 Task: Find connections with filter location Maisons-Alfort with filter topic #leanstartupswith filter profile language Potuguese with filter current company Accolite Digital with filter school PES Modern College of Engineering with filter industry Building Construction with filter service category Visual Design with filter keywords title Quality Control
Action: Mouse moved to (503, 86)
Screenshot: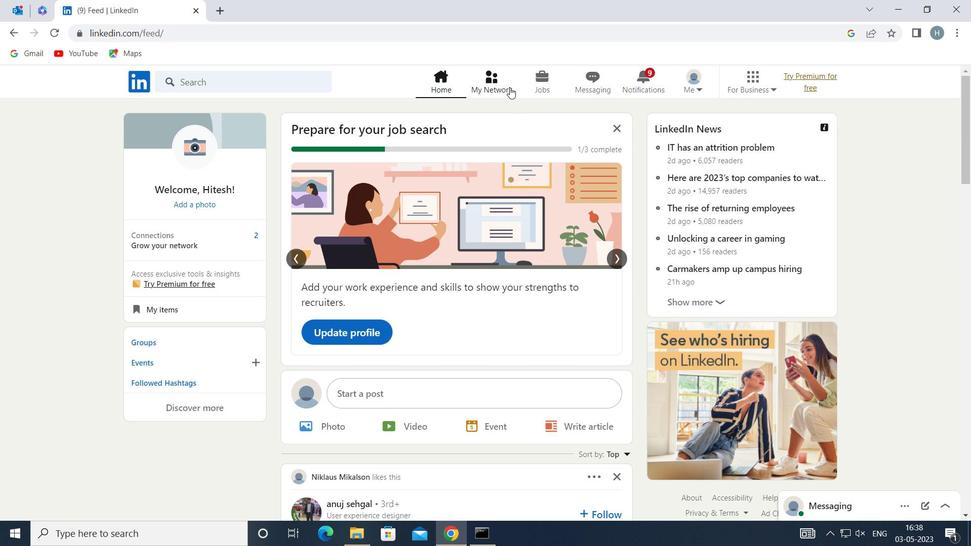 
Action: Mouse pressed left at (503, 86)
Screenshot: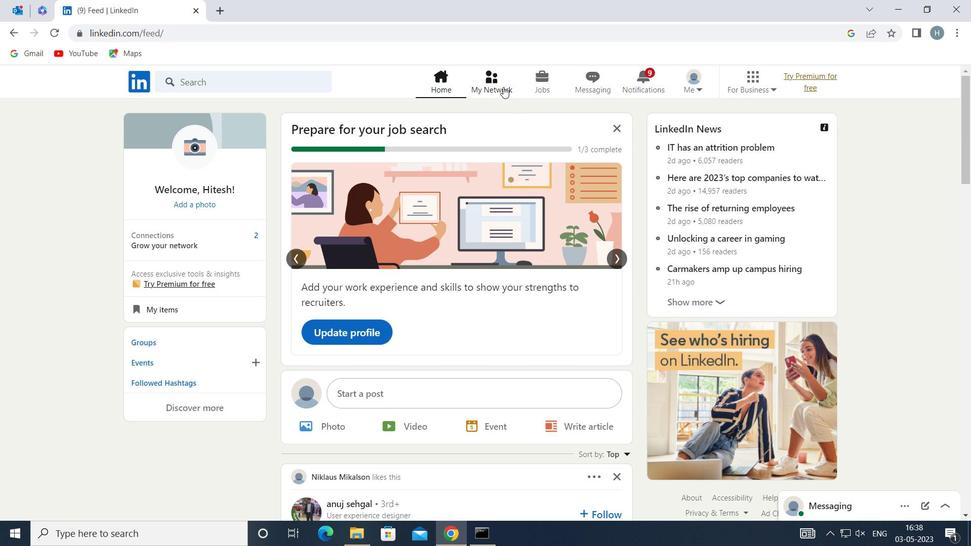 
Action: Mouse moved to (280, 151)
Screenshot: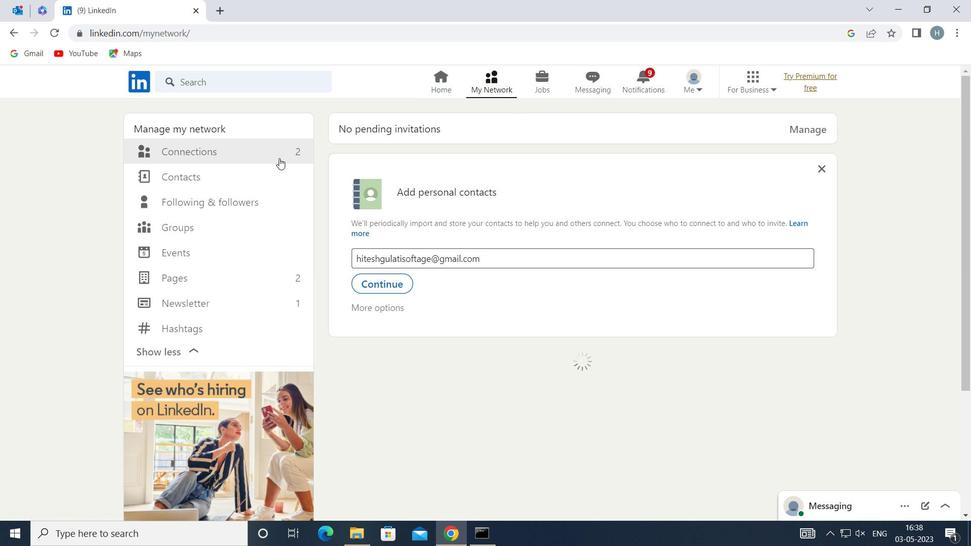 
Action: Mouse pressed left at (280, 151)
Screenshot: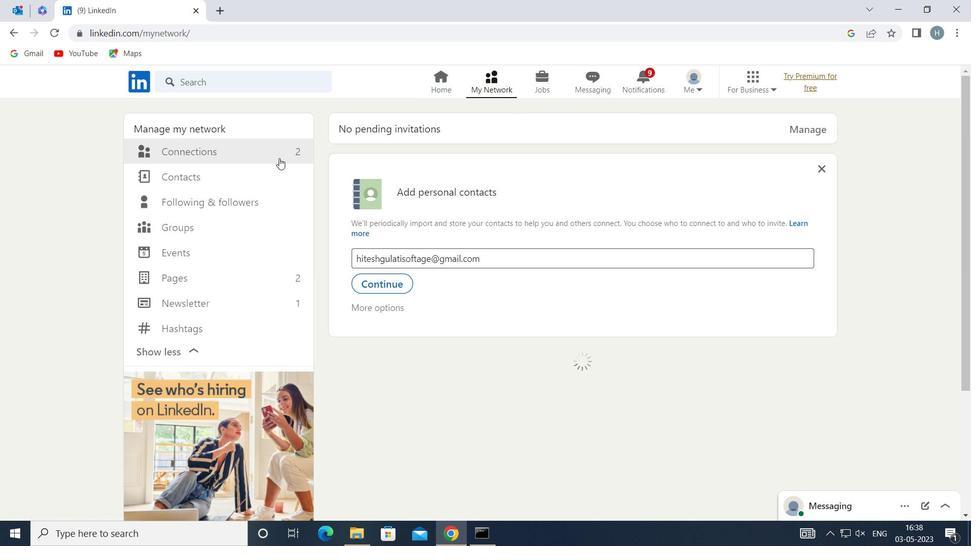 
Action: Mouse moved to (575, 151)
Screenshot: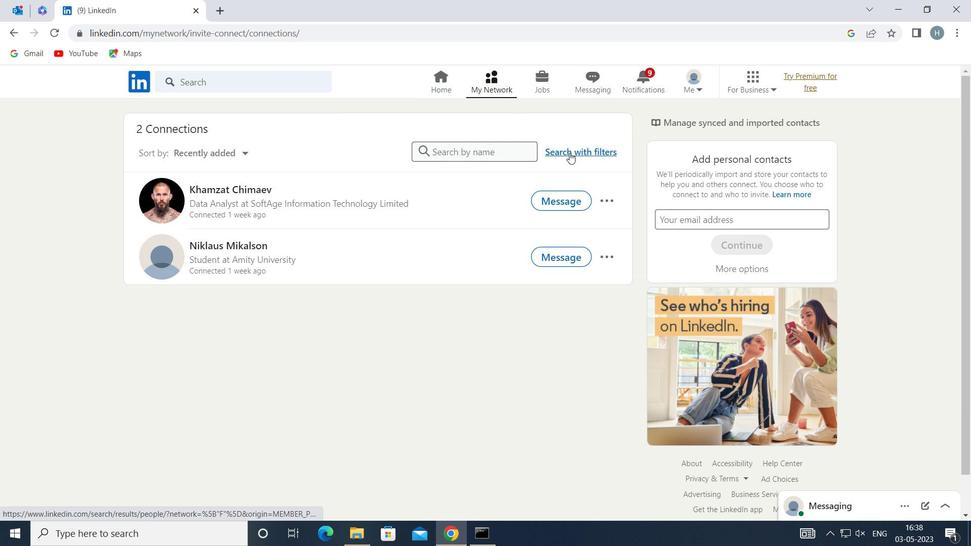 
Action: Mouse pressed left at (575, 151)
Screenshot: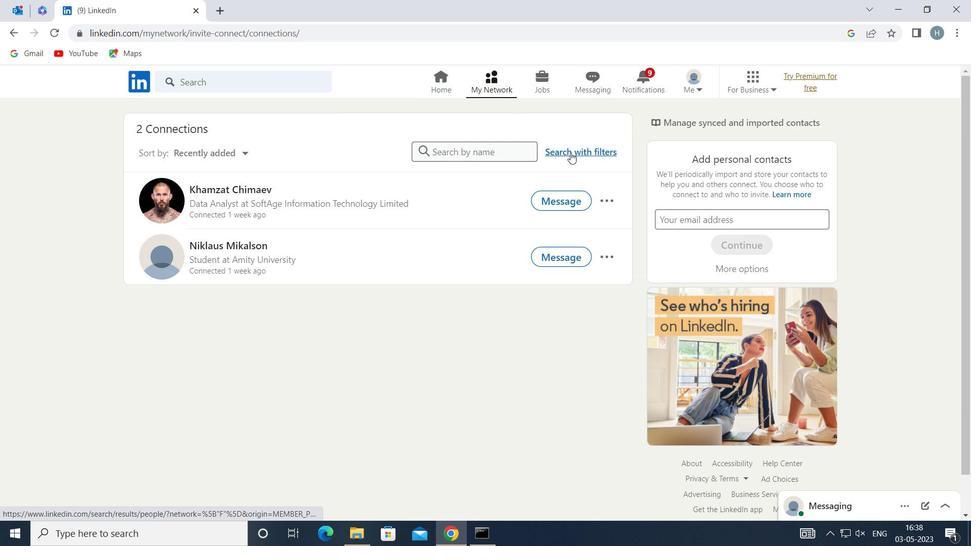
Action: Mouse moved to (528, 119)
Screenshot: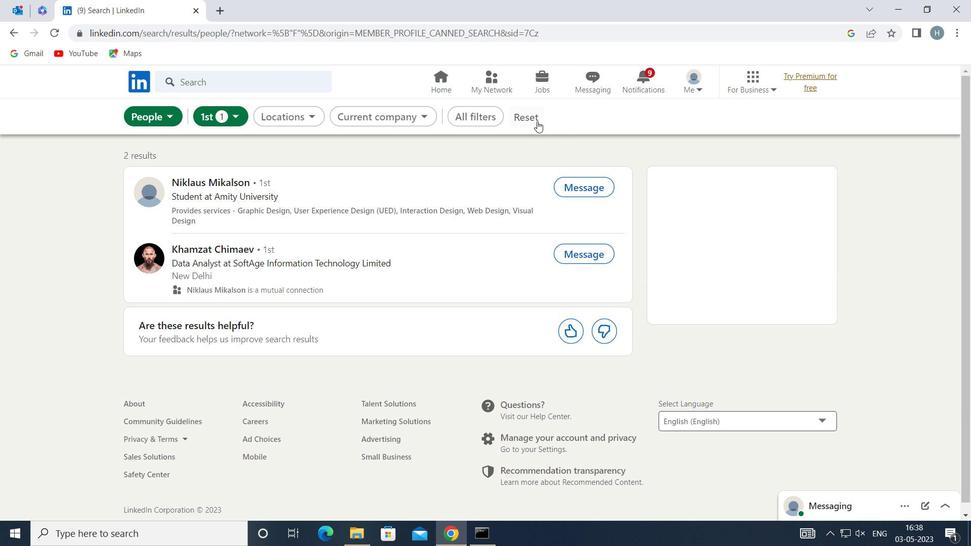 
Action: Mouse pressed left at (528, 119)
Screenshot: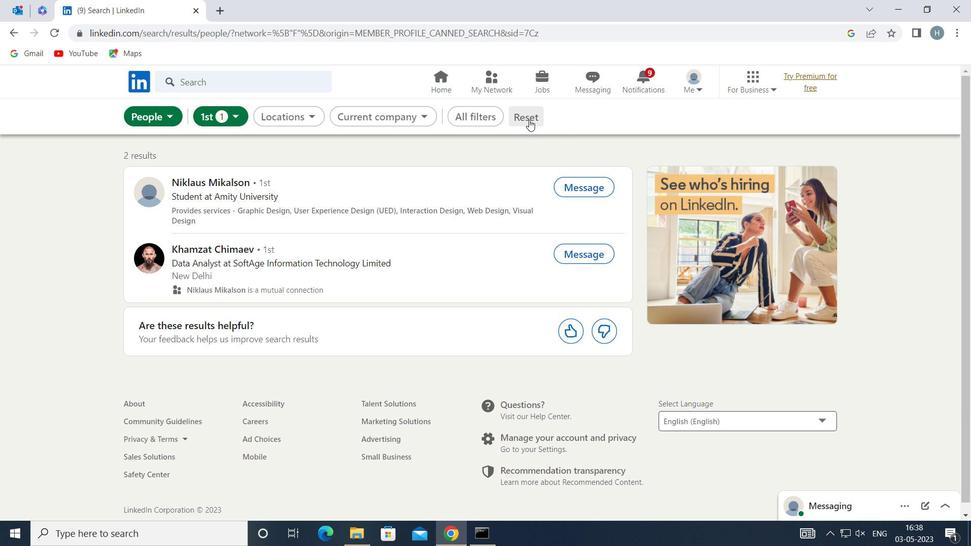 
Action: Mouse moved to (511, 120)
Screenshot: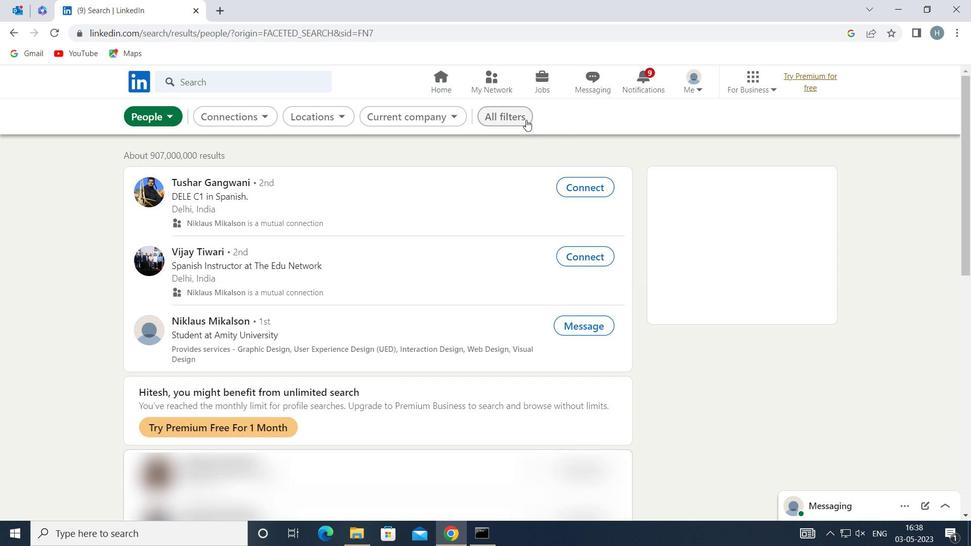 
Action: Mouse pressed left at (511, 120)
Screenshot: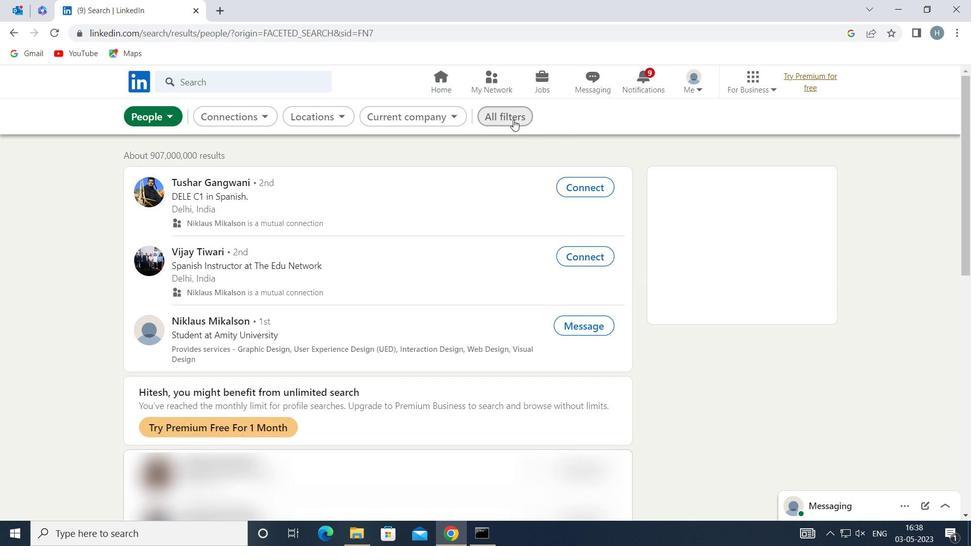 
Action: Mouse moved to (717, 303)
Screenshot: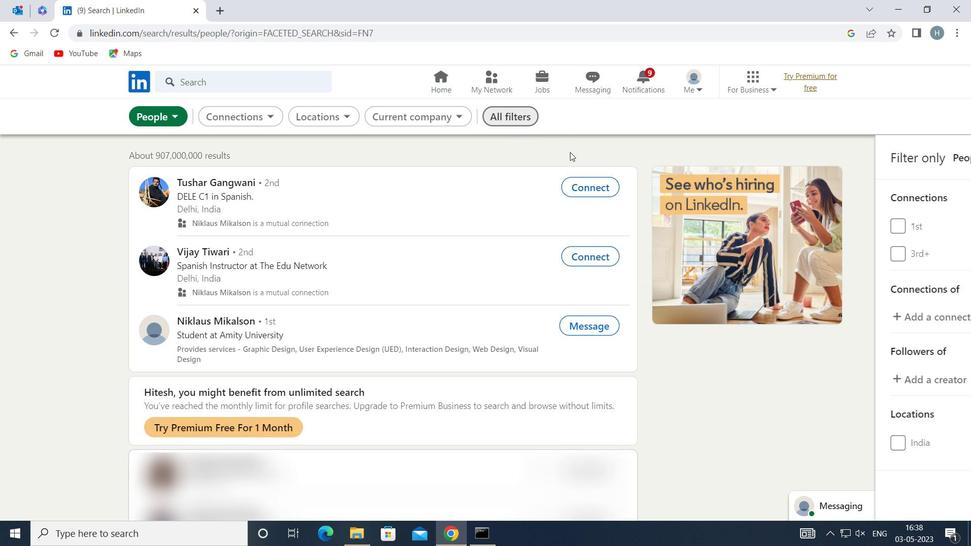 
Action: Mouse scrolled (717, 303) with delta (0, 0)
Screenshot: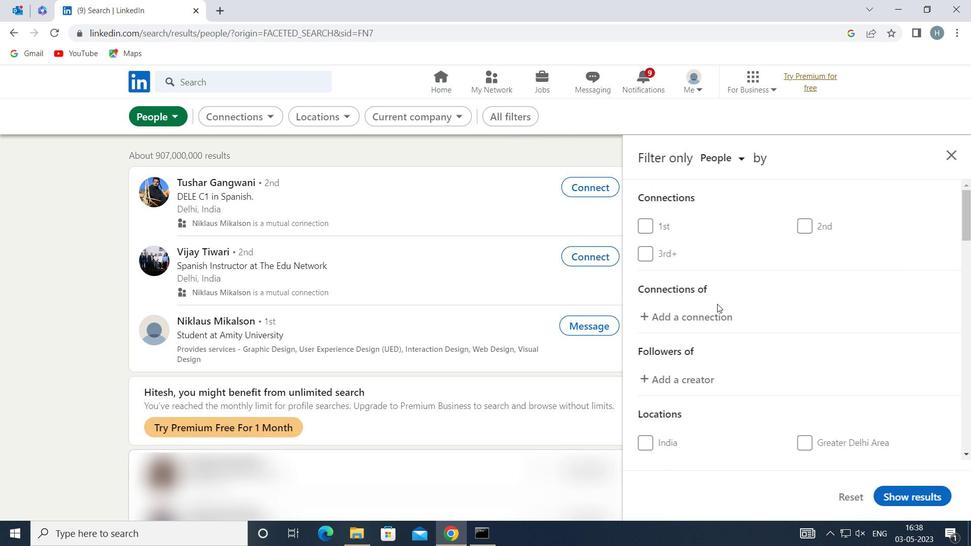 
Action: Mouse scrolled (717, 303) with delta (0, 0)
Screenshot: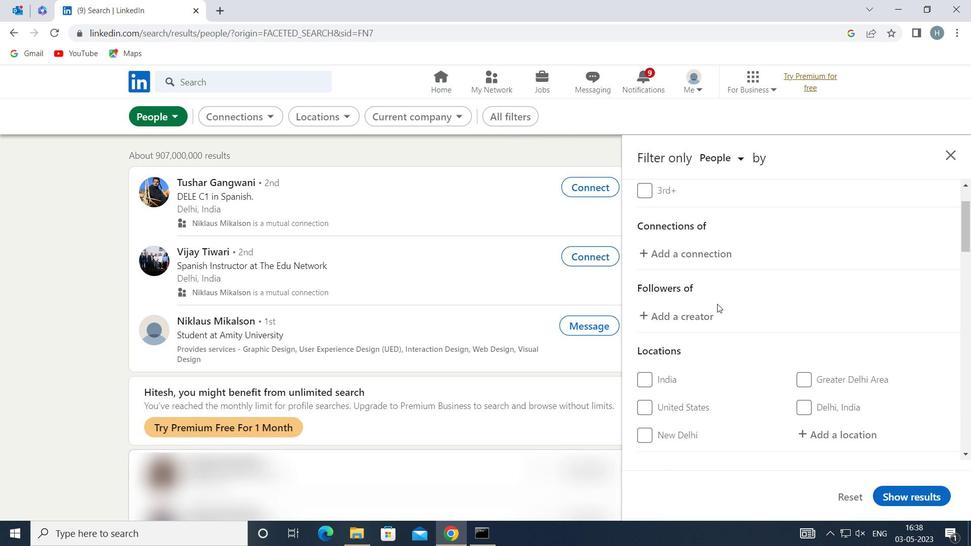 
Action: Mouse scrolled (717, 303) with delta (0, 0)
Screenshot: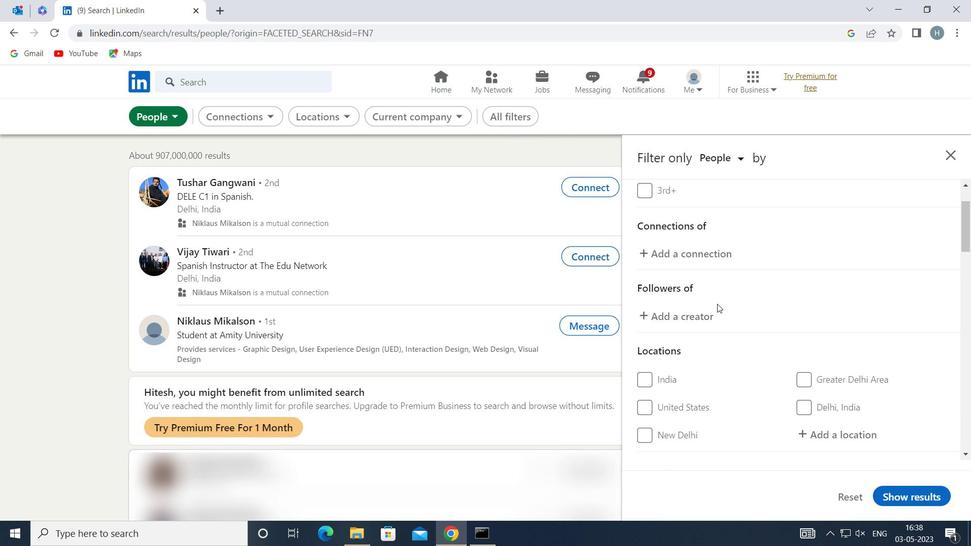 
Action: Mouse moved to (819, 305)
Screenshot: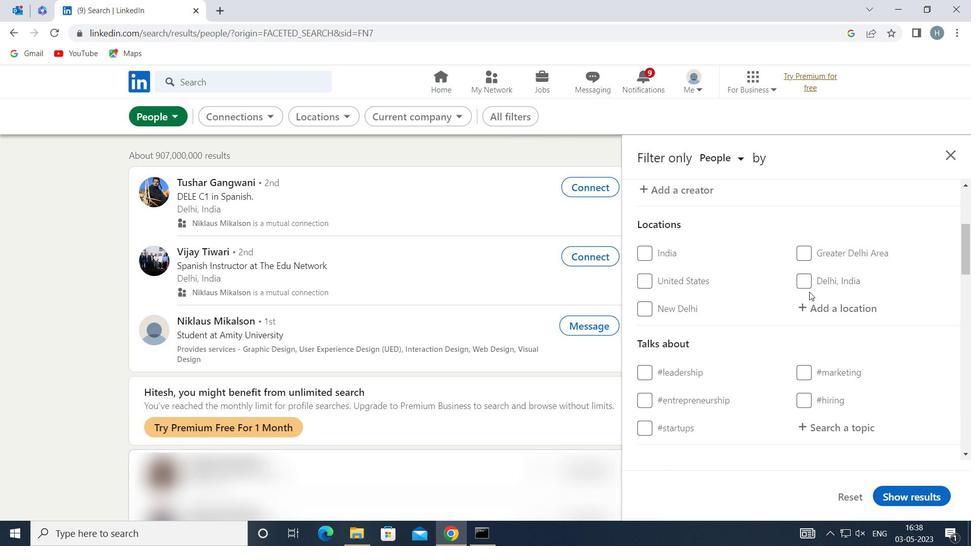 
Action: Mouse pressed left at (819, 305)
Screenshot: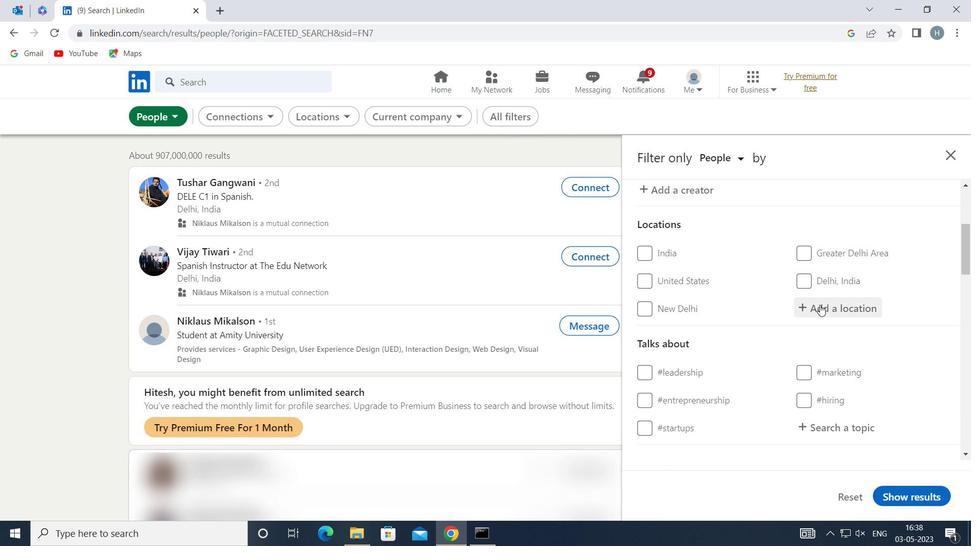 
Action: Key pressed <Key.shift>MAISONS
Screenshot: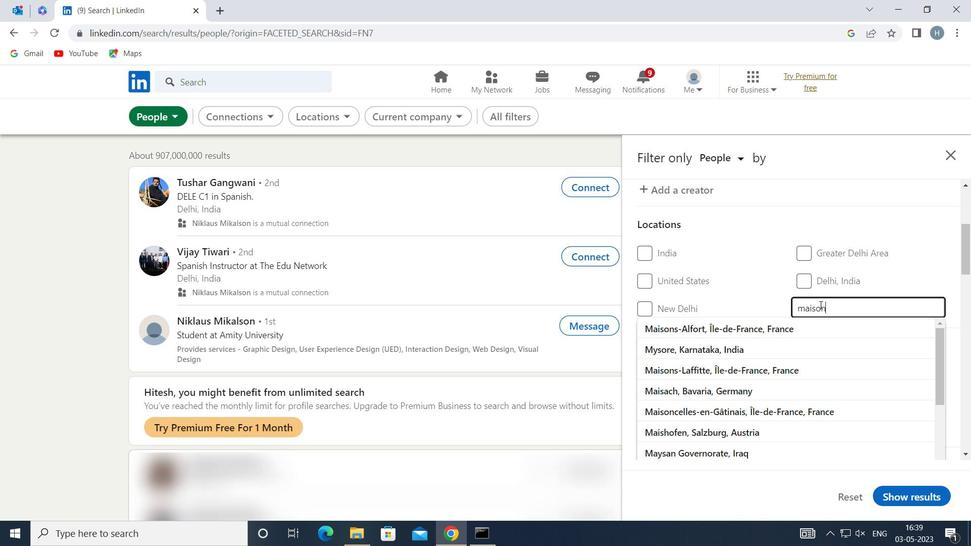 
Action: Mouse moved to (809, 325)
Screenshot: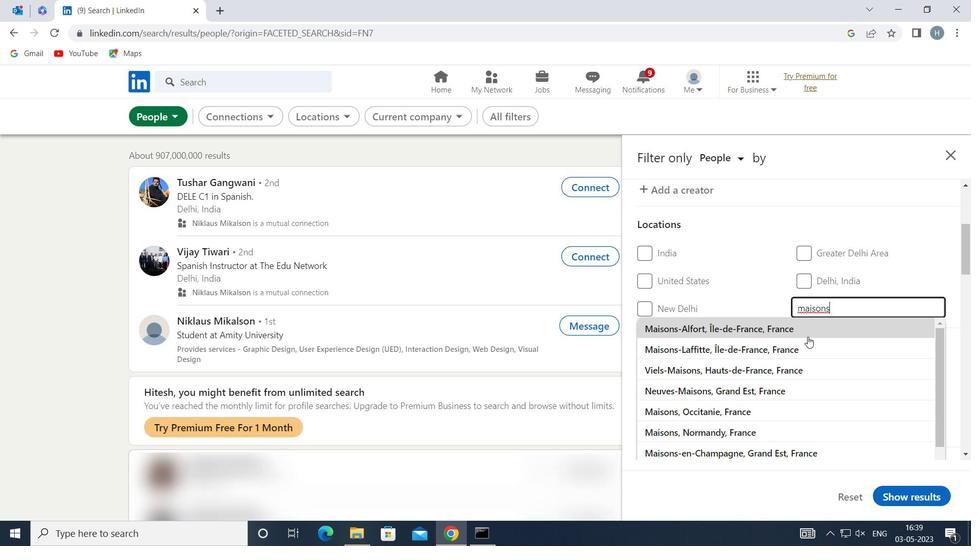 
Action: Mouse pressed left at (809, 325)
Screenshot: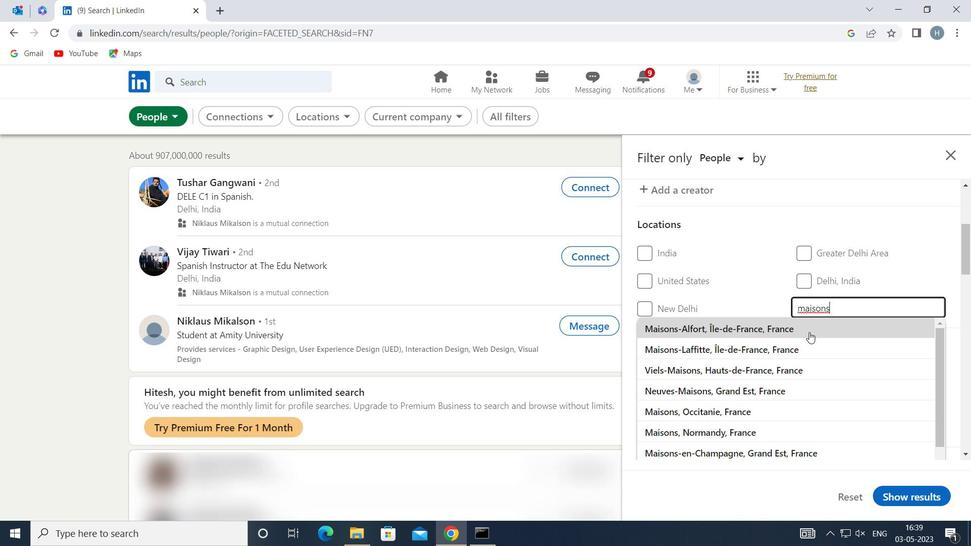 
Action: Mouse moved to (764, 337)
Screenshot: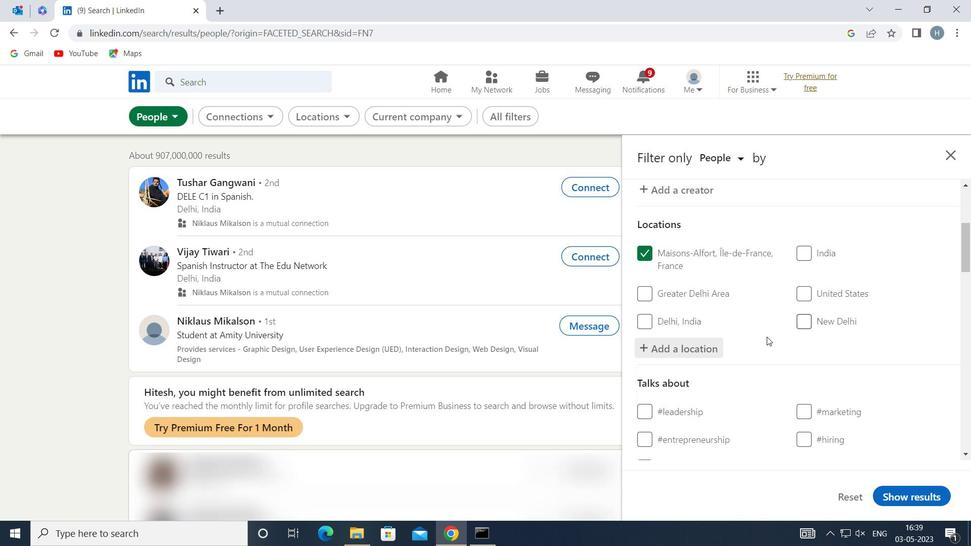 
Action: Mouse scrolled (764, 337) with delta (0, 0)
Screenshot: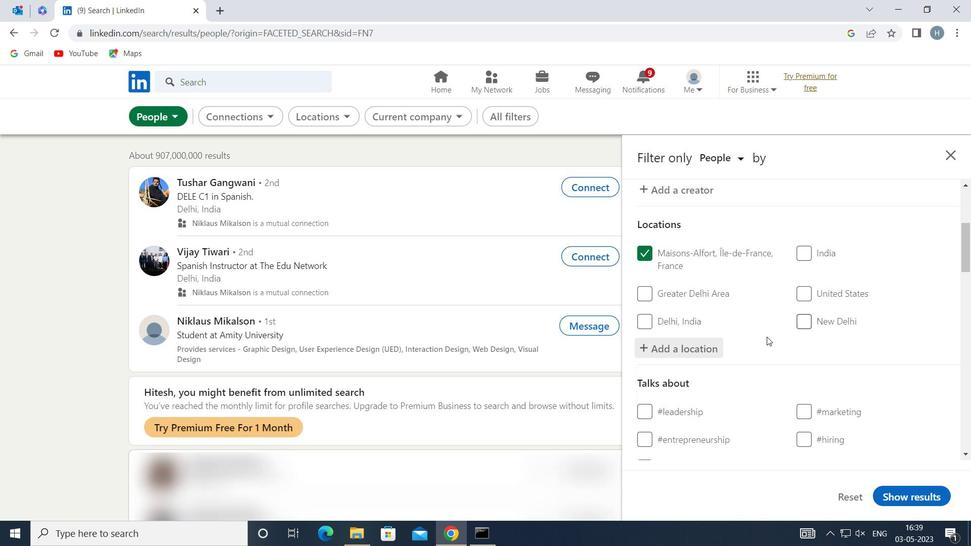 
Action: Mouse moved to (763, 337)
Screenshot: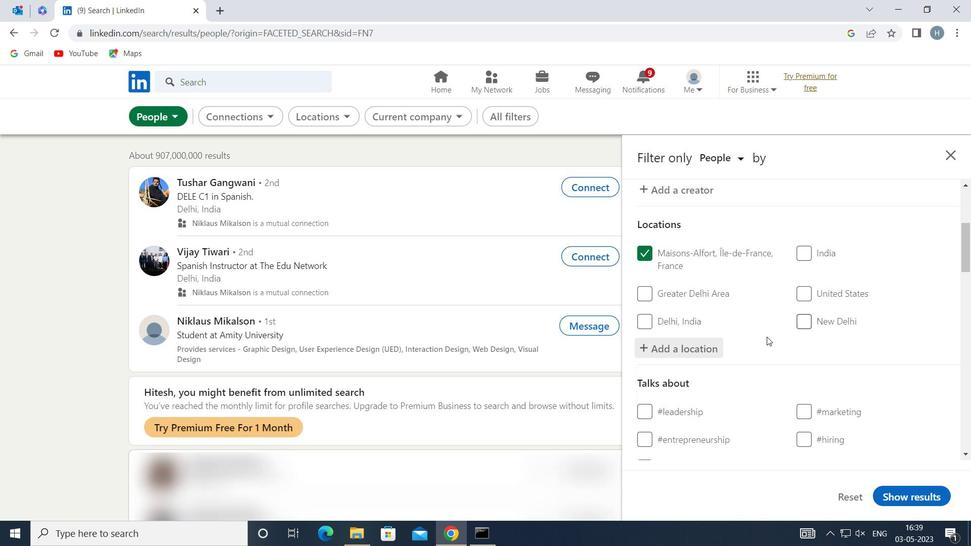 
Action: Mouse scrolled (763, 337) with delta (0, 0)
Screenshot: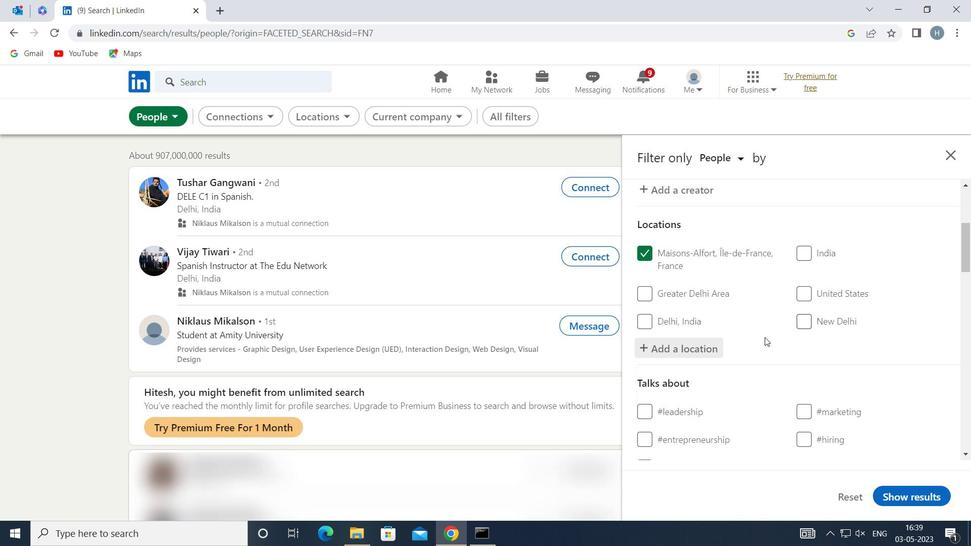 
Action: Mouse scrolled (763, 337) with delta (0, 0)
Screenshot: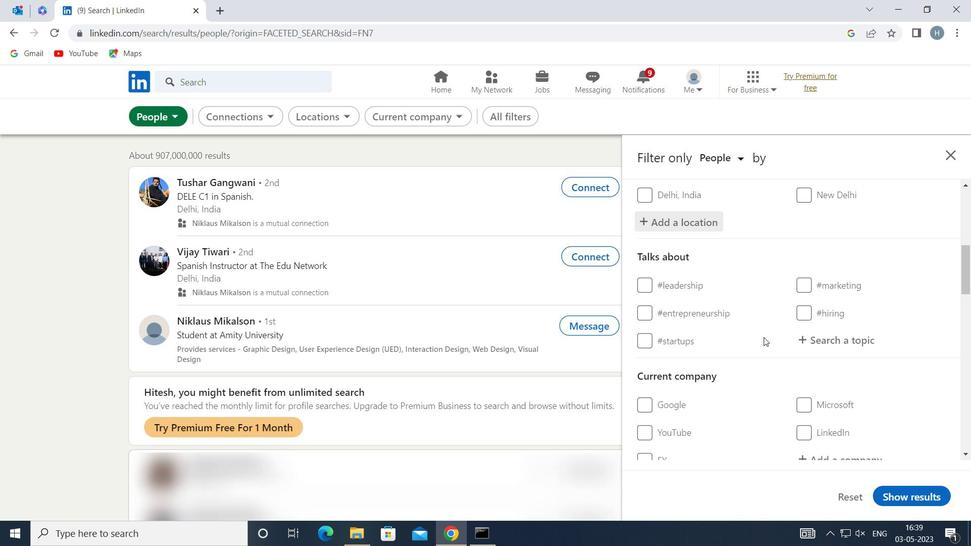 
Action: Mouse moved to (838, 273)
Screenshot: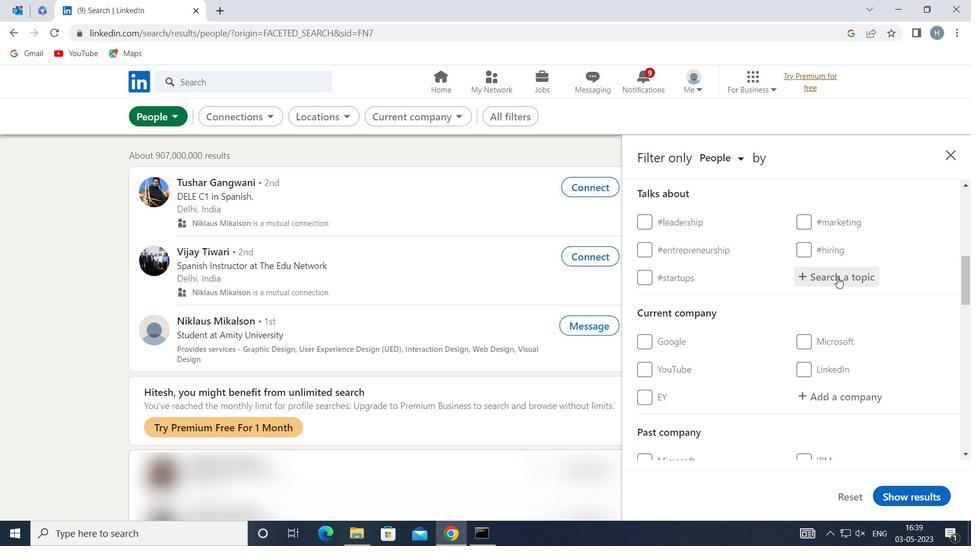 
Action: Mouse pressed left at (838, 273)
Screenshot: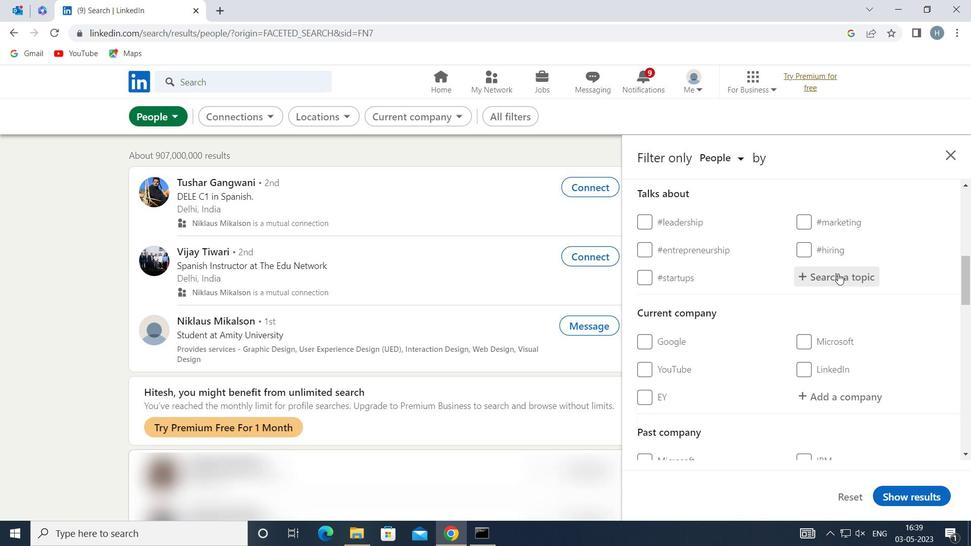 
Action: Key pressed LEANSTARTUP
Screenshot: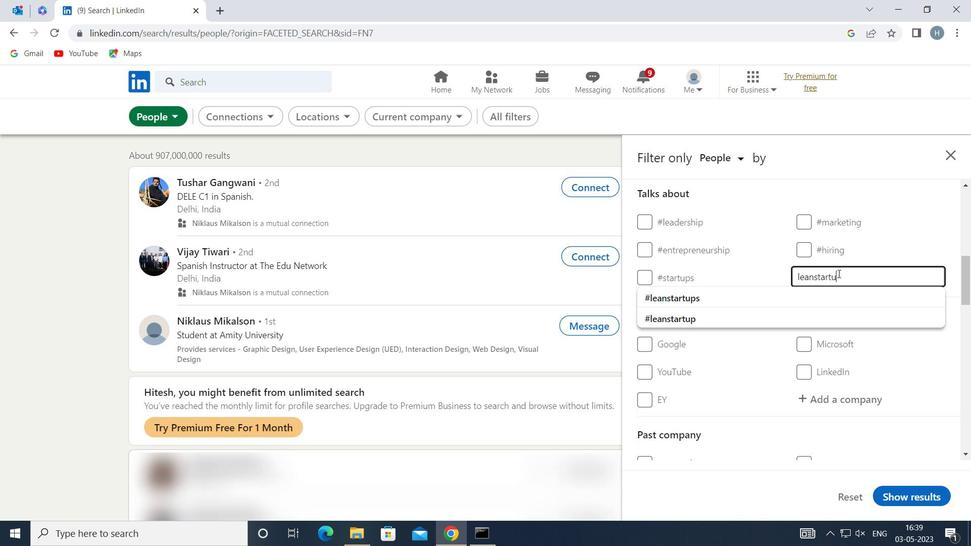 
Action: Mouse moved to (776, 293)
Screenshot: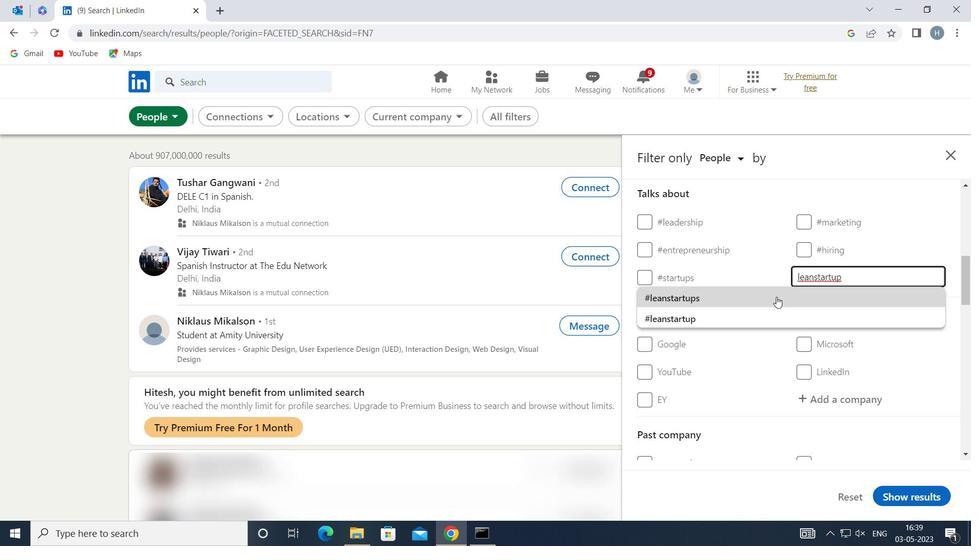
Action: Mouse pressed left at (776, 293)
Screenshot: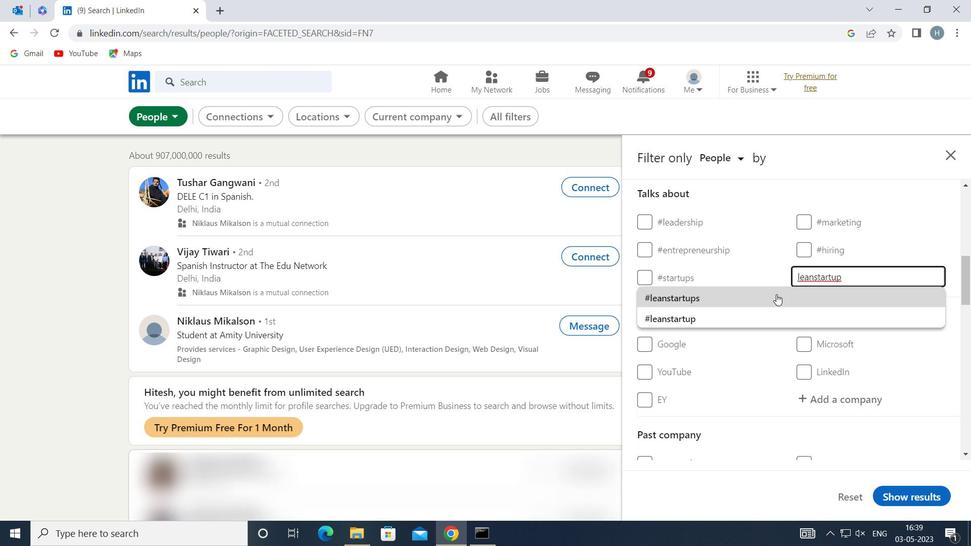 
Action: Mouse moved to (748, 302)
Screenshot: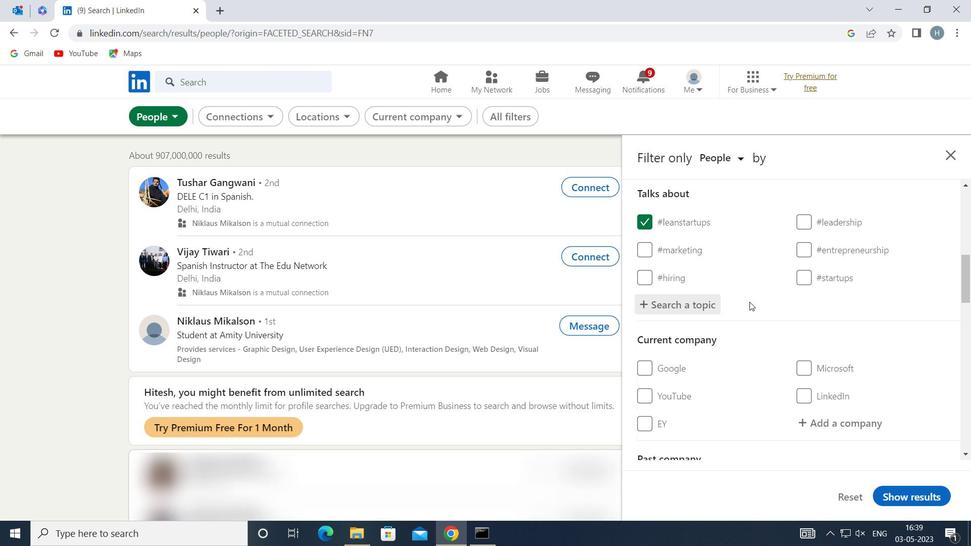 
Action: Mouse scrolled (748, 301) with delta (0, 0)
Screenshot: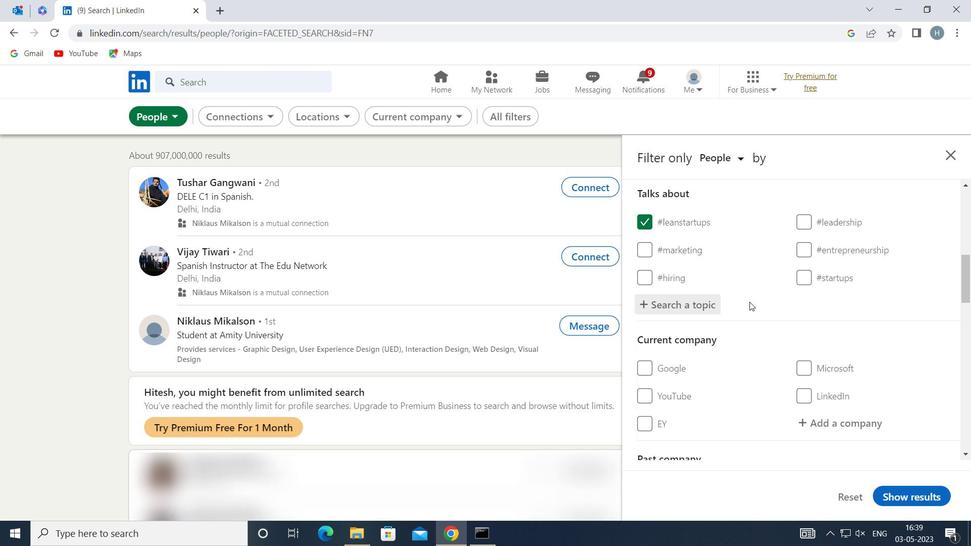 
Action: Mouse scrolled (748, 301) with delta (0, 0)
Screenshot: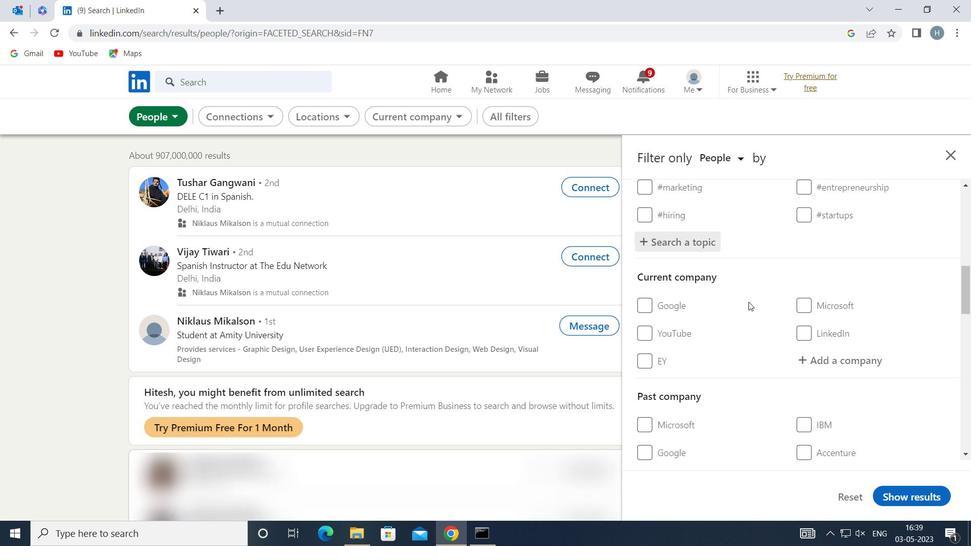 
Action: Mouse scrolled (748, 301) with delta (0, 0)
Screenshot: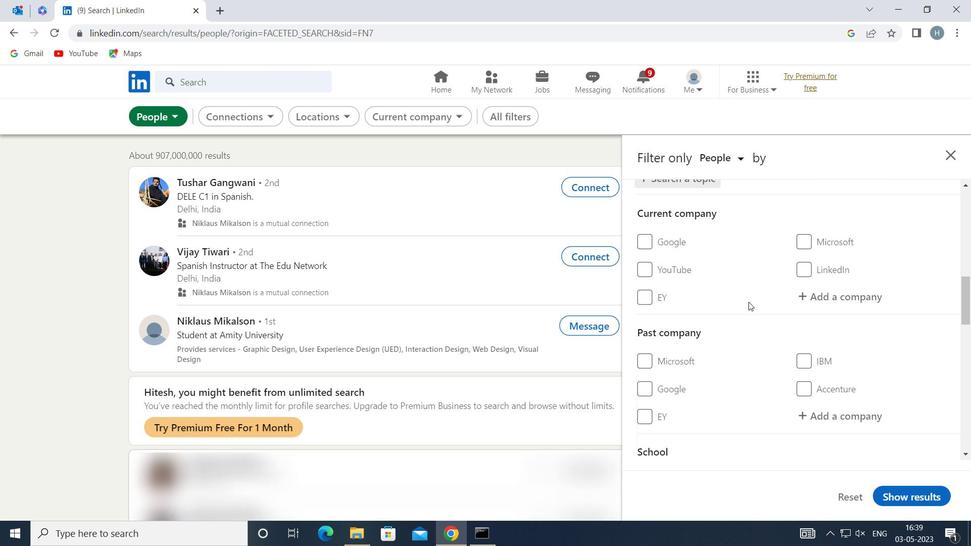 
Action: Mouse scrolled (748, 301) with delta (0, 0)
Screenshot: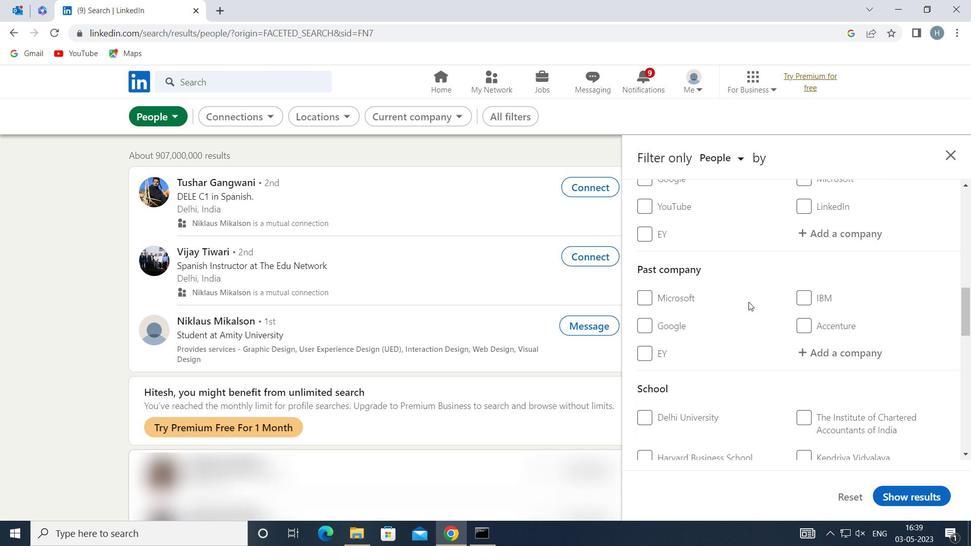 
Action: Mouse scrolled (748, 301) with delta (0, 0)
Screenshot: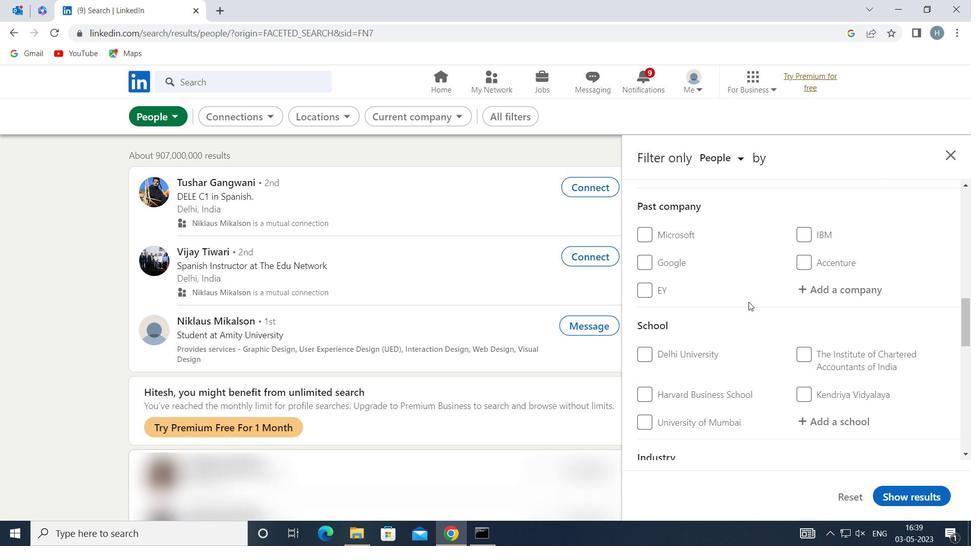 
Action: Mouse scrolled (748, 301) with delta (0, 0)
Screenshot: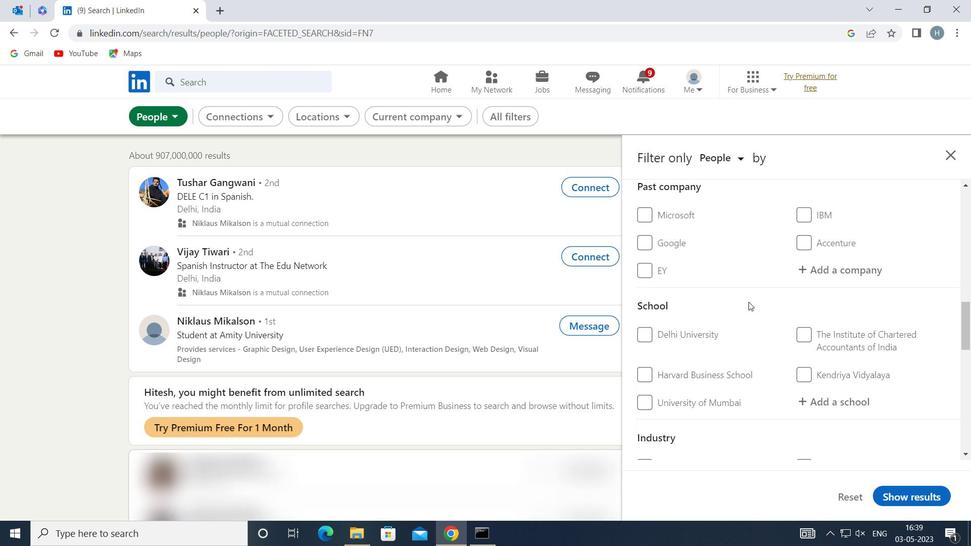 
Action: Mouse scrolled (748, 301) with delta (0, 0)
Screenshot: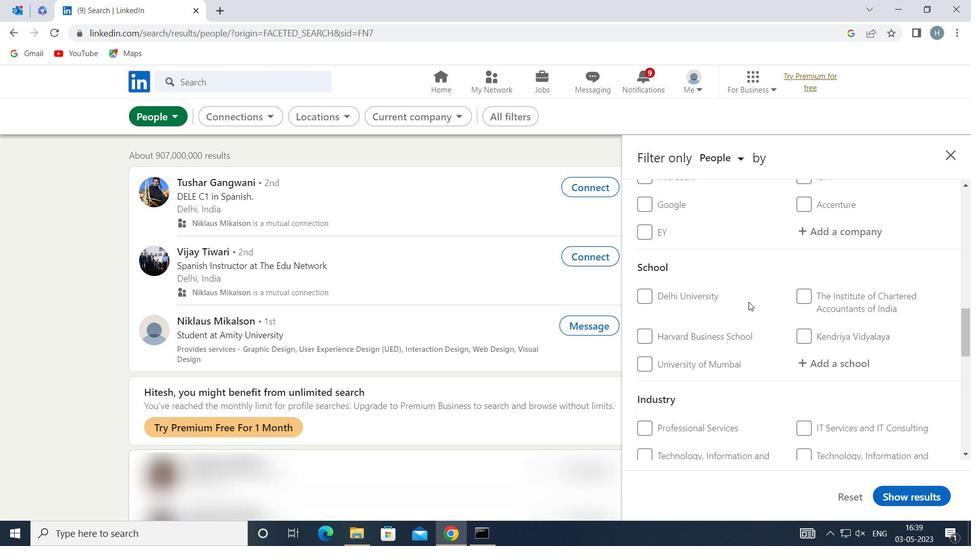 
Action: Mouse scrolled (748, 302) with delta (0, 0)
Screenshot: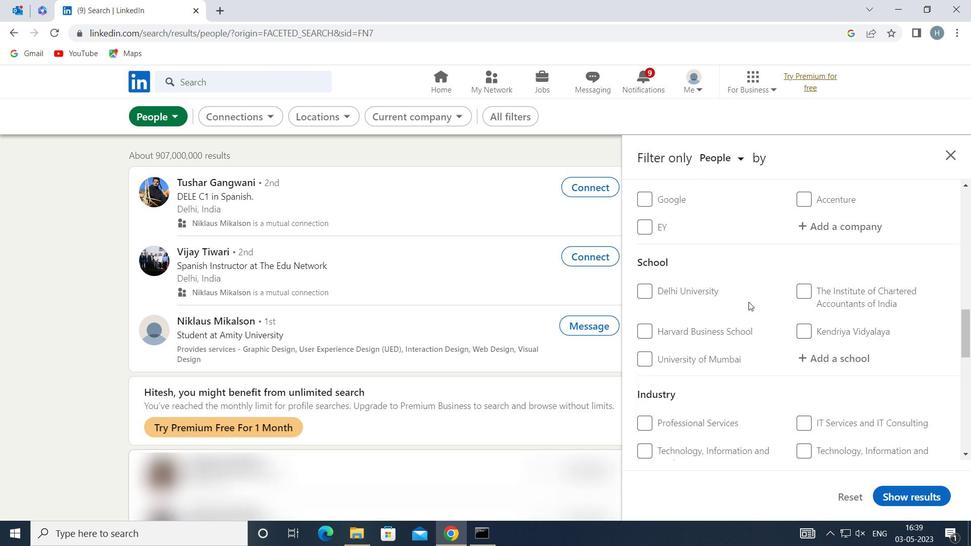 
Action: Mouse scrolled (748, 301) with delta (0, 0)
Screenshot: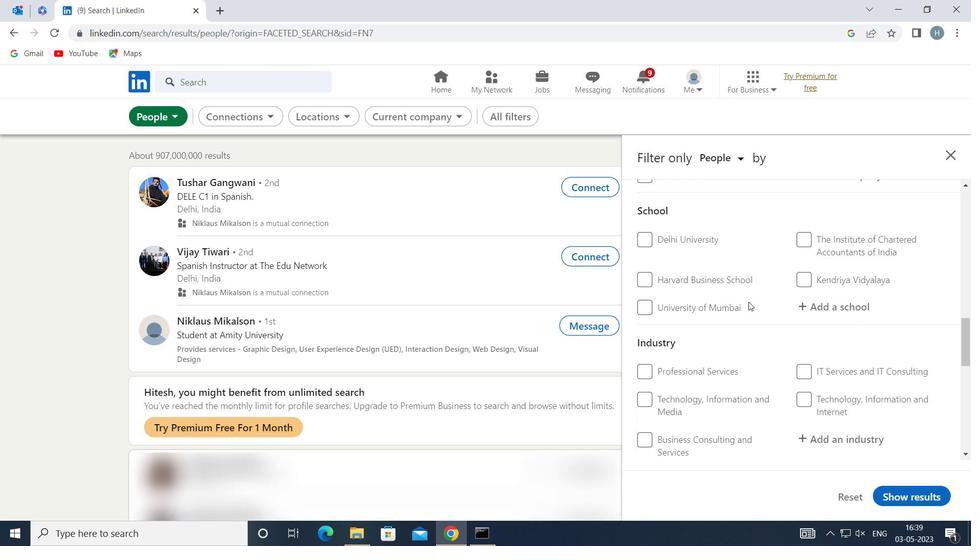 
Action: Mouse scrolled (748, 301) with delta (0, 0)
Screenshot: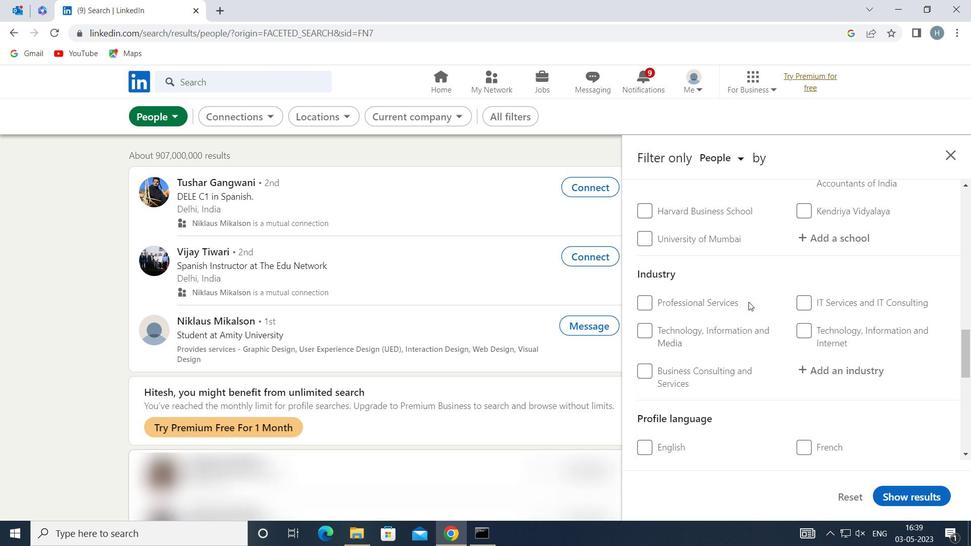 
Action: Mouse moved to (804, 405)
Screenshot: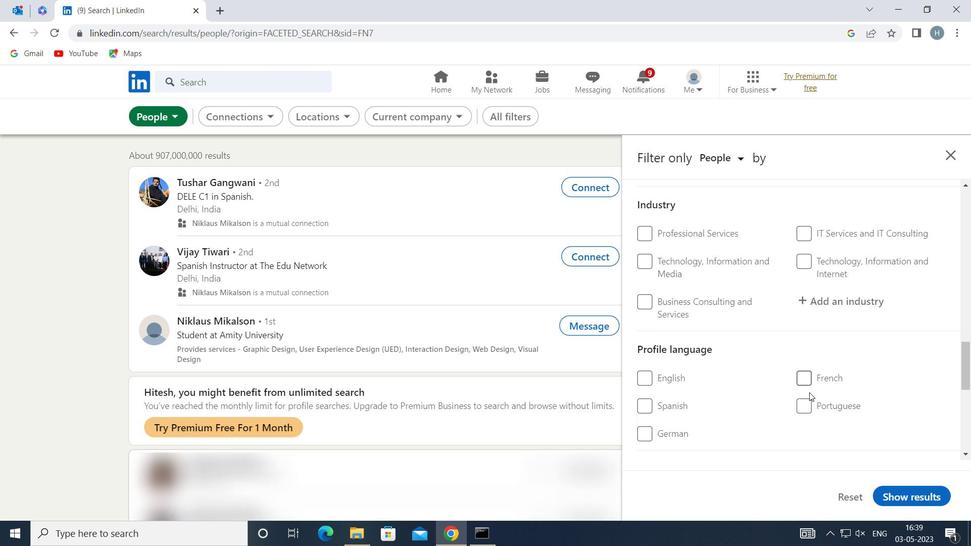
Action: Mouse pressed left at (804, 405)
Screenshot: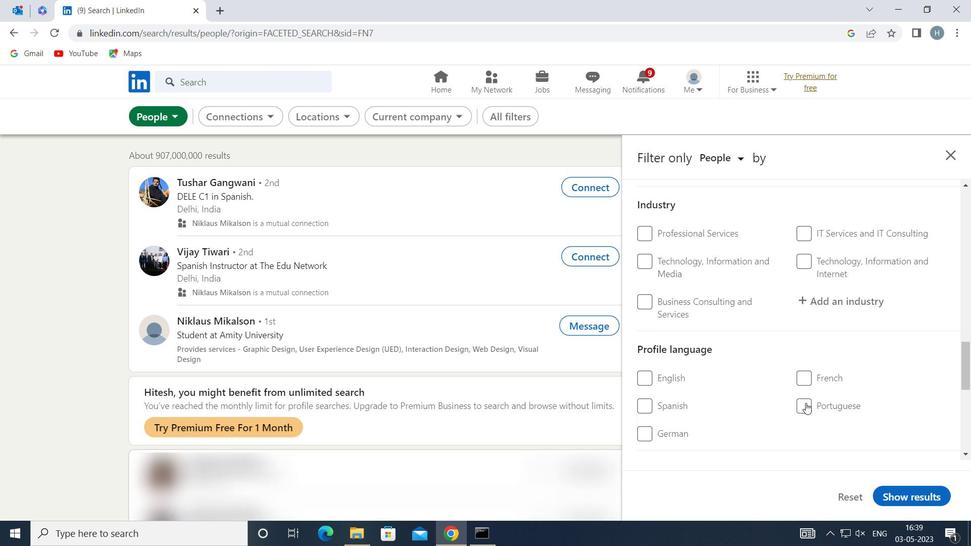 
Action: Mouse moved to (762, 376)
Screenshot: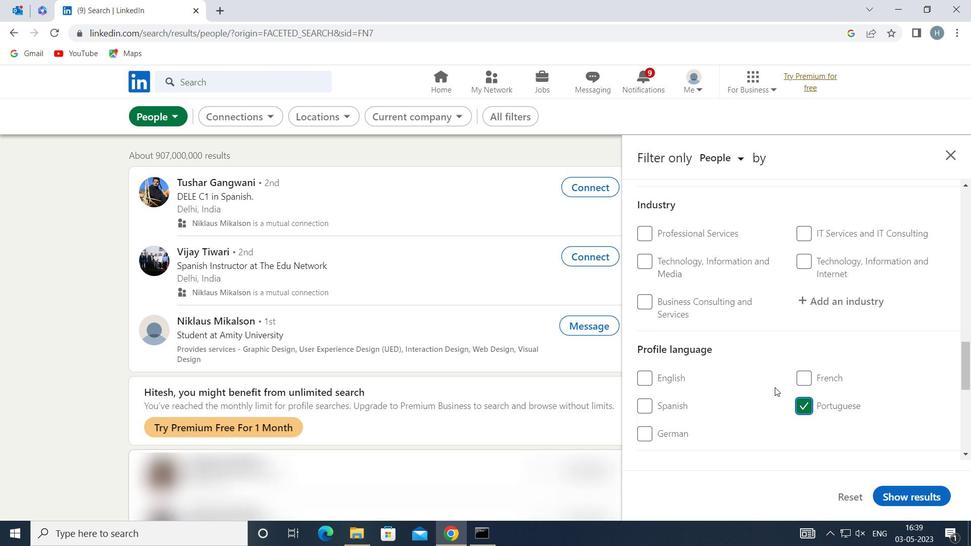 
Action: Mouse scrolled (762, 377) with delta (0, 0)
Screenshot: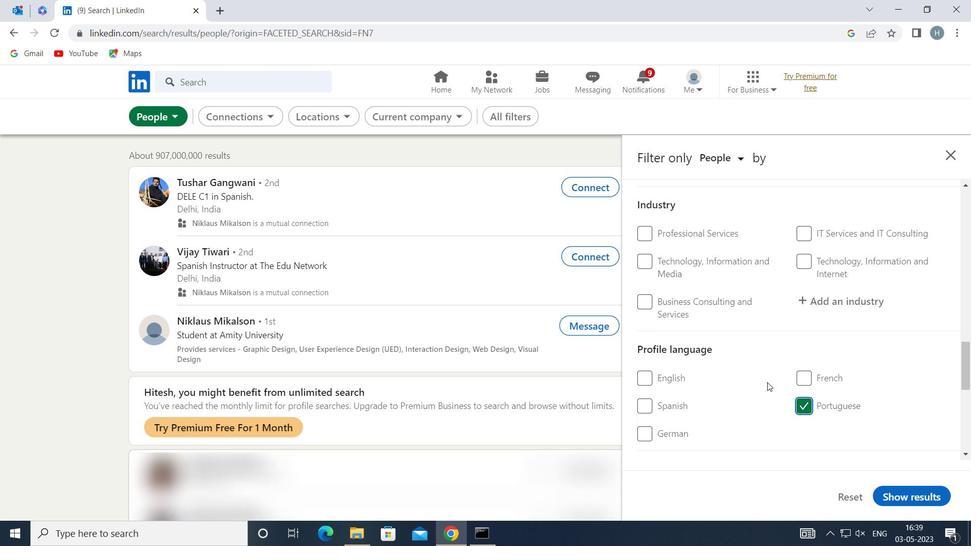 
Action: Mouse moved to (760, 369)
Screenshot: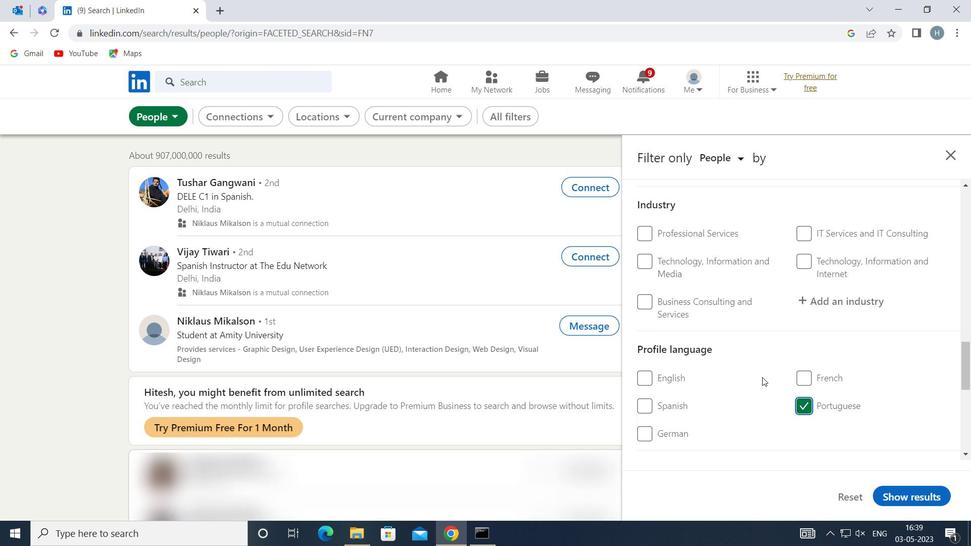 
Action: Mouse scrolled (760, 370) with delta (0, 0)
Screenshot: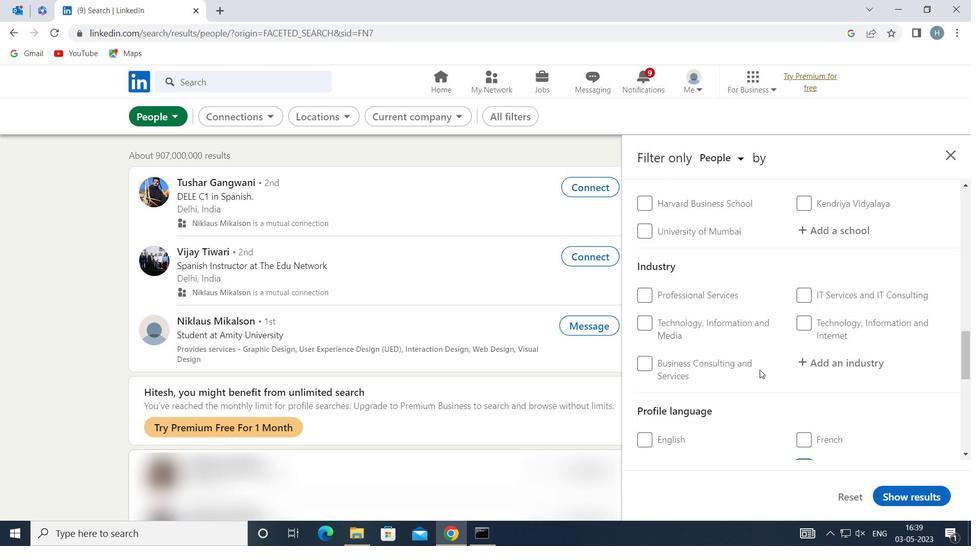 
Action: Mouse scrolled (760, 370) with delta (0, 0)
Screenshot: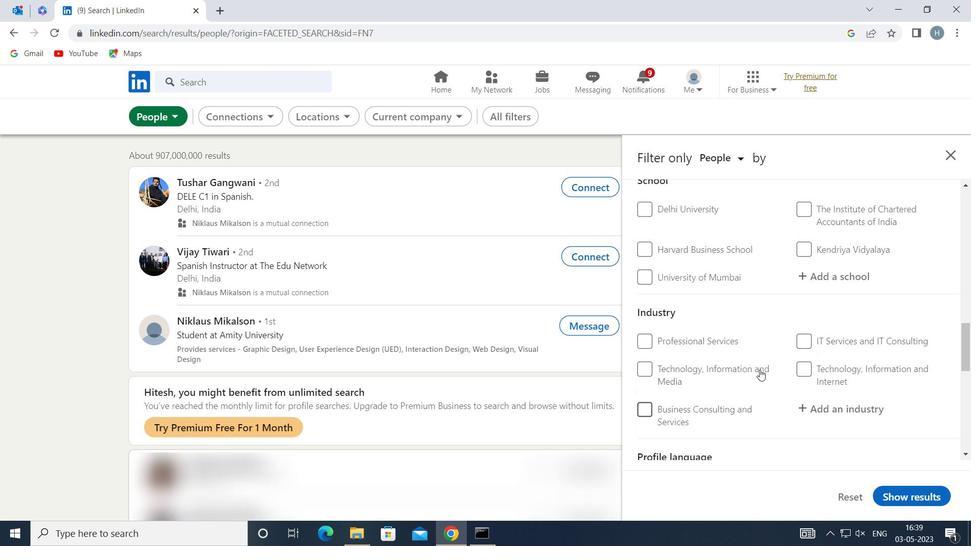 
Action: Mouse scrolled (760, 370) with delta (0, 0)
Screenshot: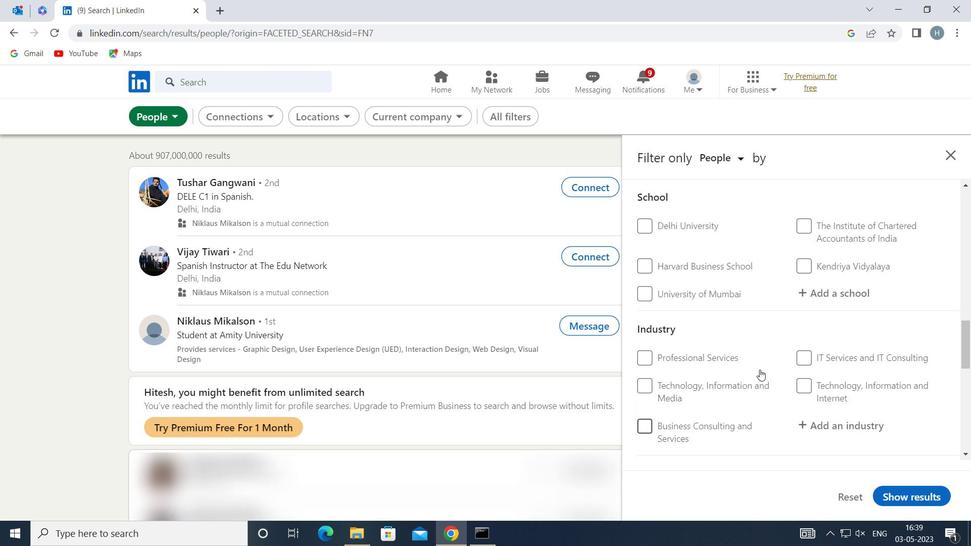 
Action: Mouse scrolled (760, 370) with delta (0, 0)
Screenshot: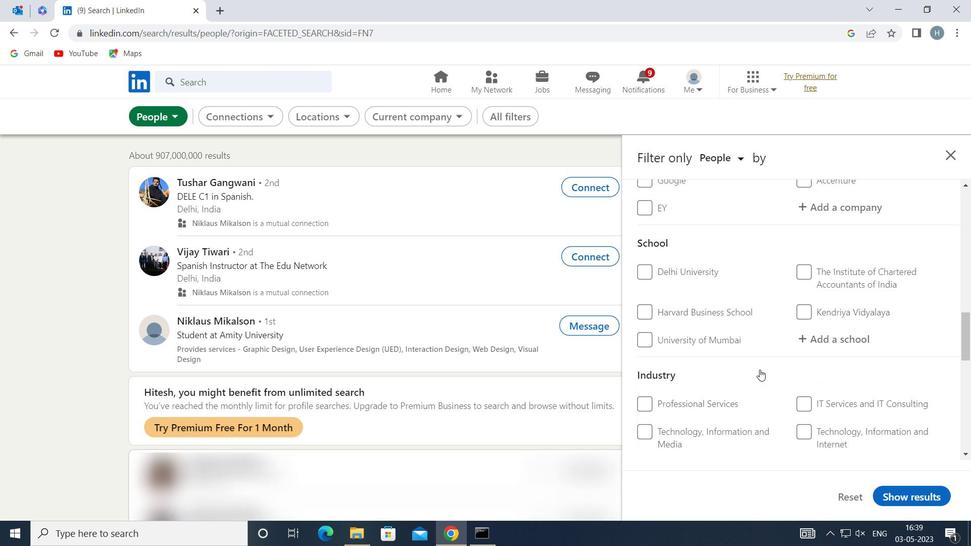 
Action: Mouse scrolled (760, 370) with delta (0, 0)
Screenshot: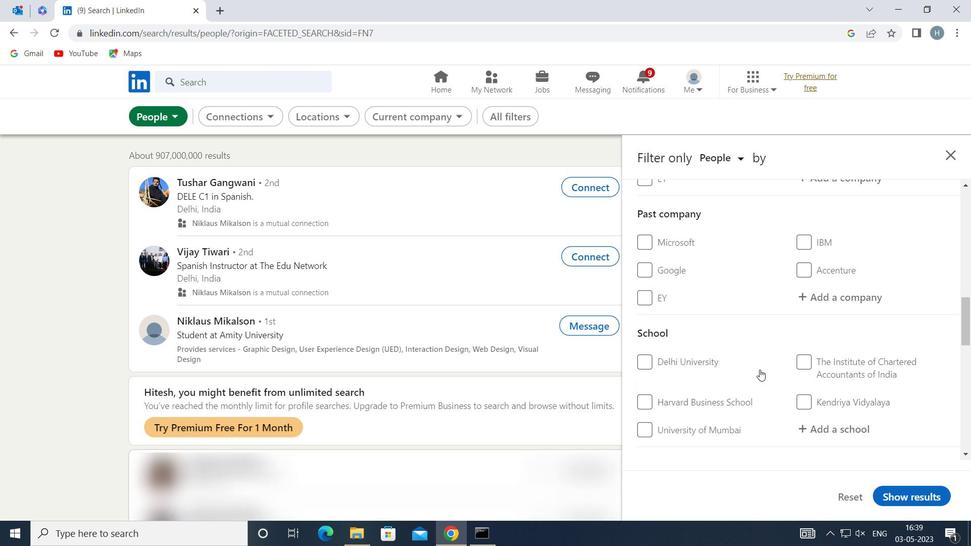 
Action: Mouse scrolled (760, 370) with delta (0, 0)
Screenshot: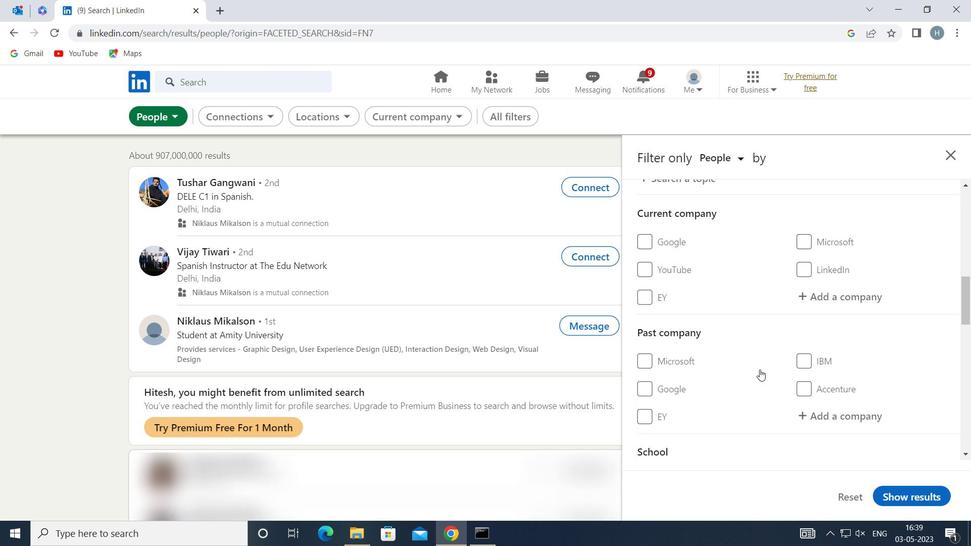 
Action: Mouse moved to (832, 360)
Screenshot: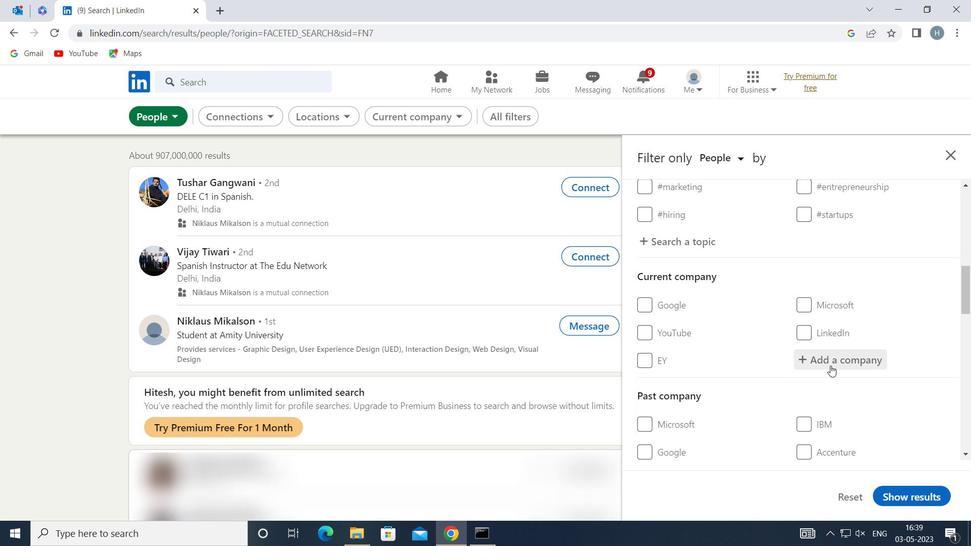 
Action: Mouse pressed left at (832, 360)
Screenshot: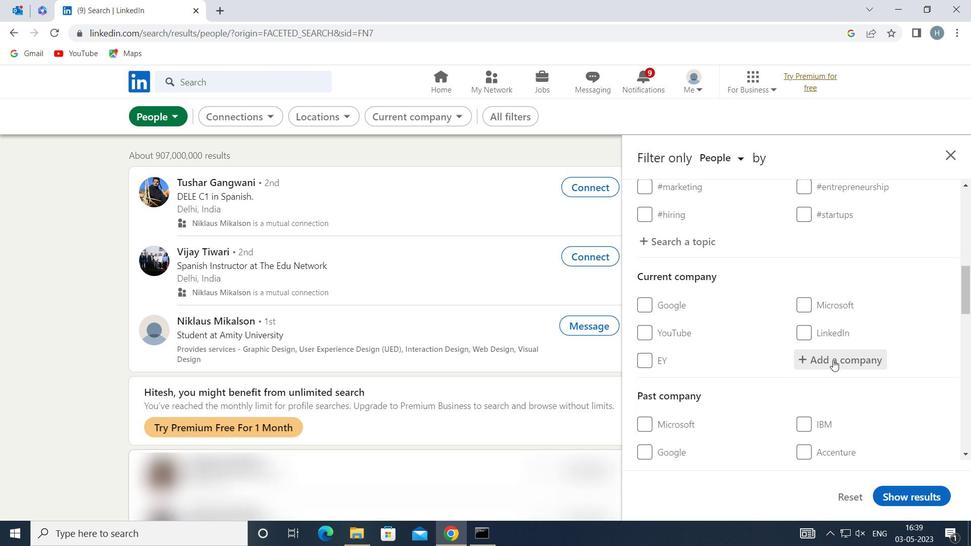 
Action: Key pressed <Key.shift>ACCOLO<Key.backspace>IY
Screenshot: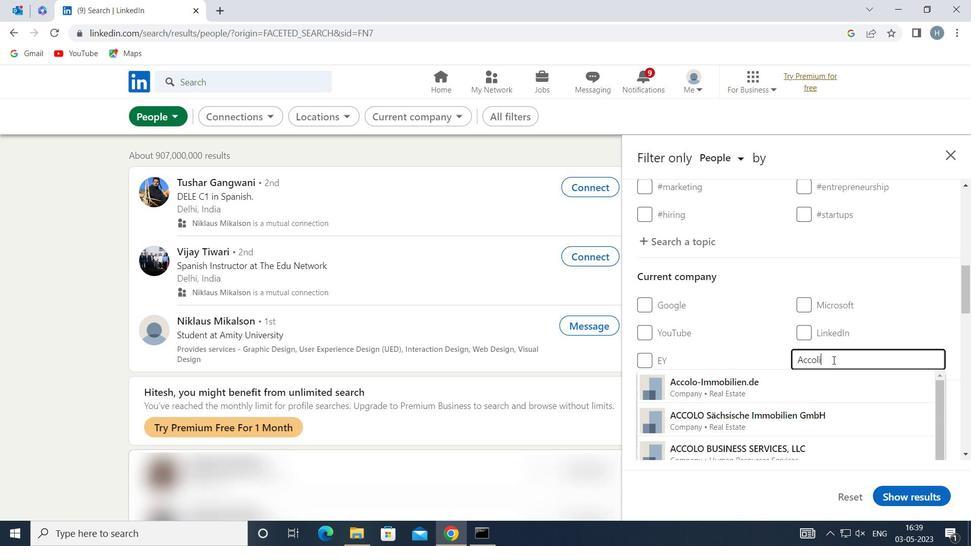 
Action: Mouse moved to (832, 360)
Screenshot: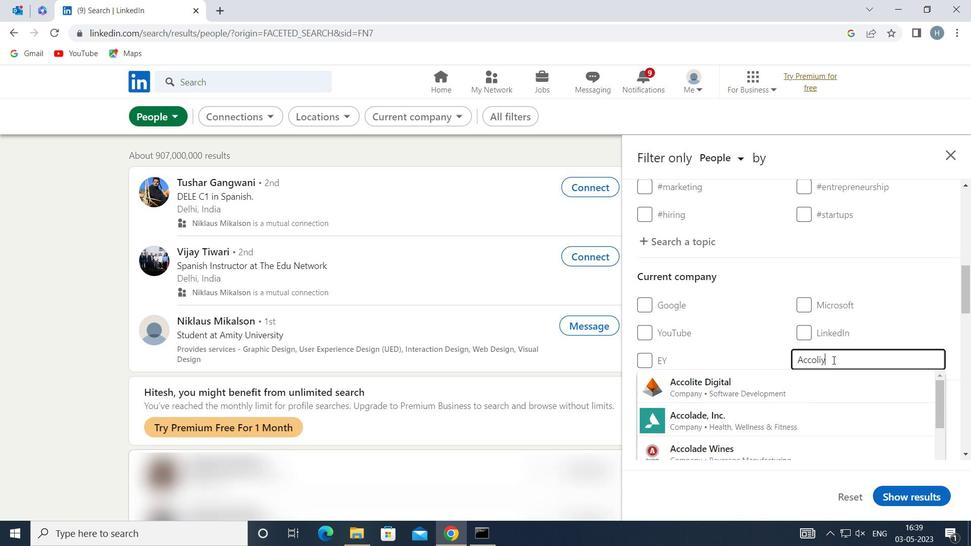 
Action: Key pressed <Key.backspace>T
Screenshot: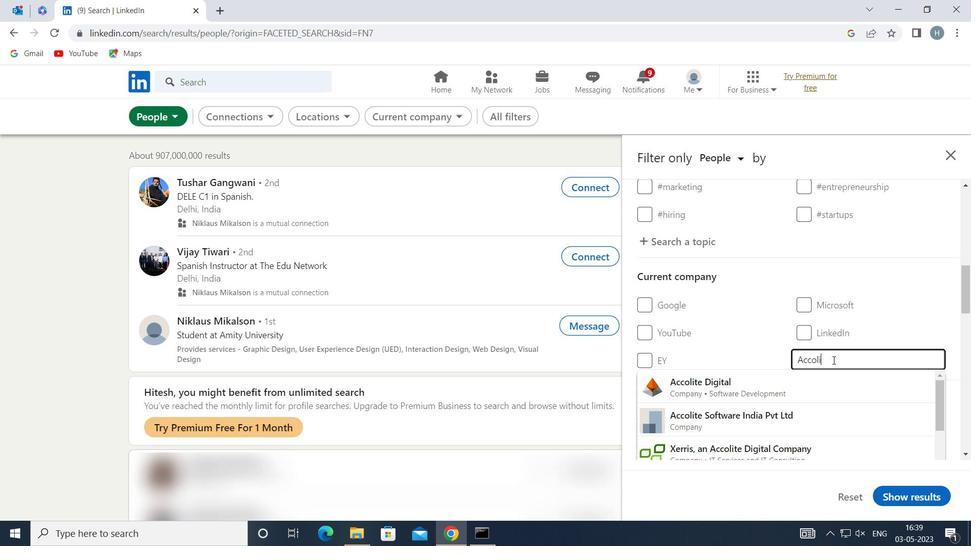 
Action: Mouse moved to (835, 362)
Screenshot: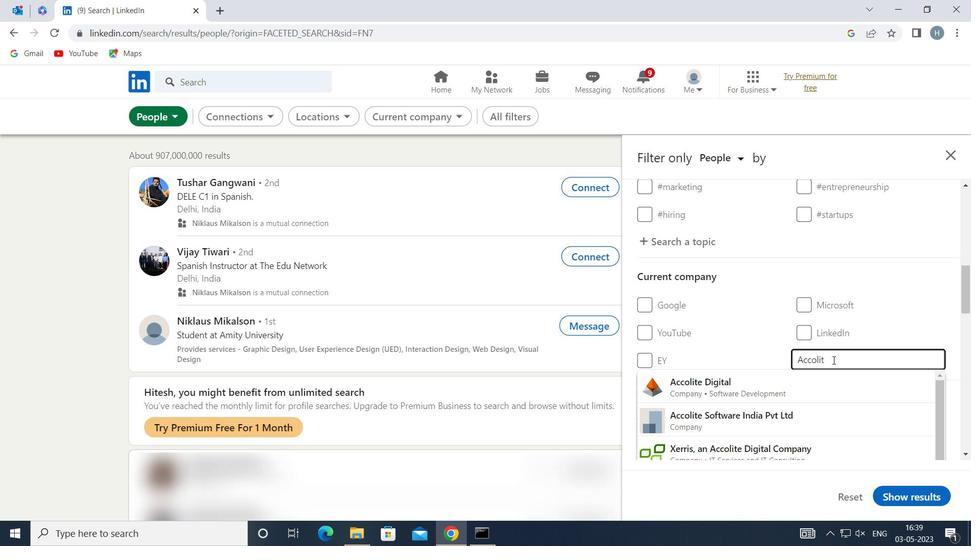 
Action: Key pressed E
Screenshot: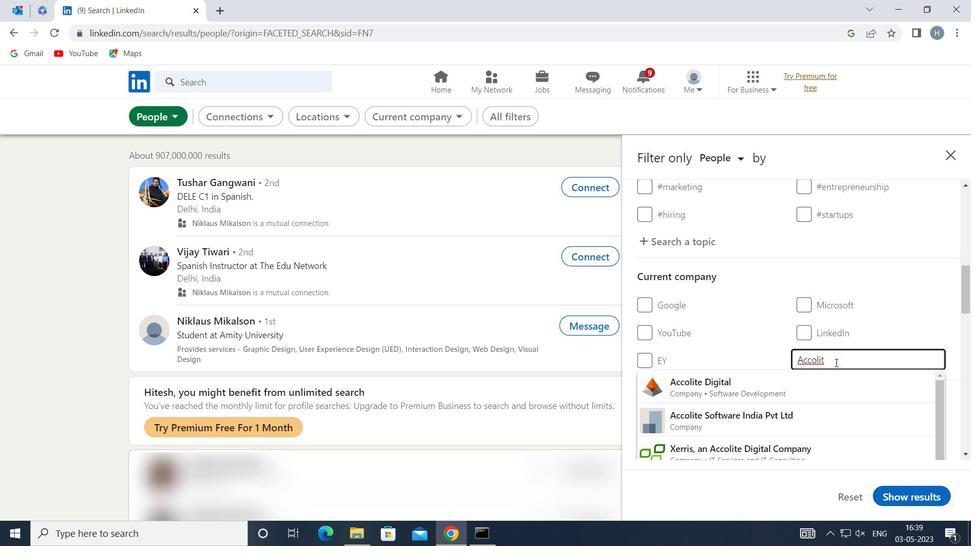 
Action: Mouse moved to (833, 362)
Screenshot: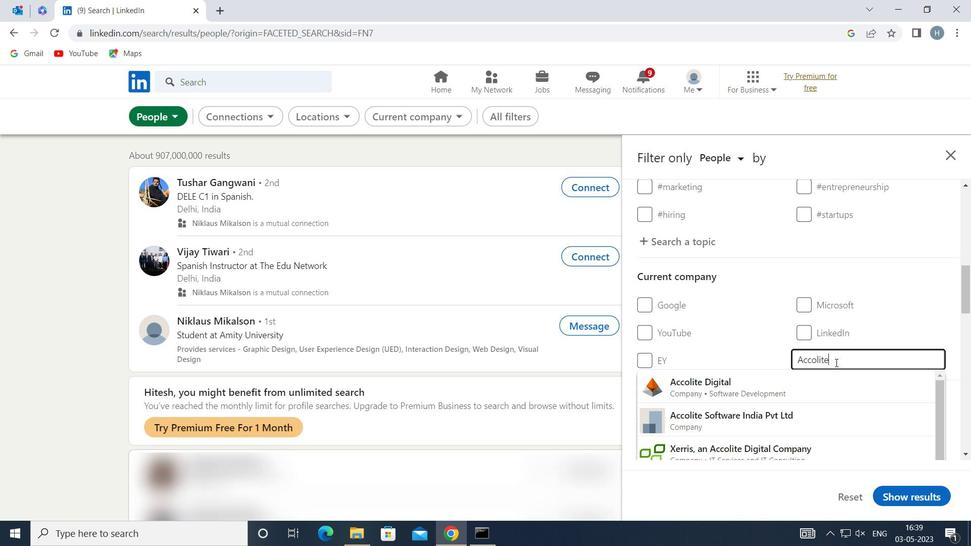 
Action: Key pressed <Key.space>
Screenshot: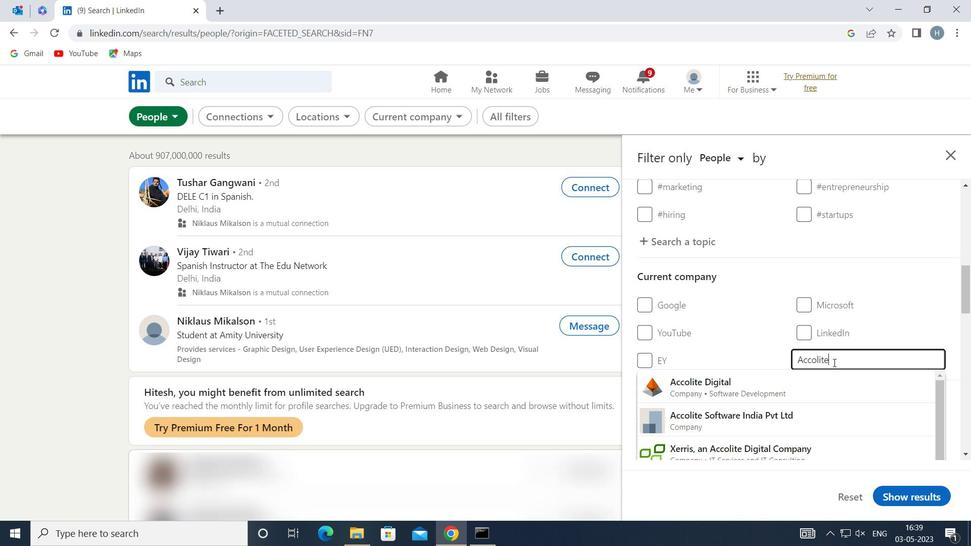 
Action: Mouse moved to (792, 385)
Screenshot: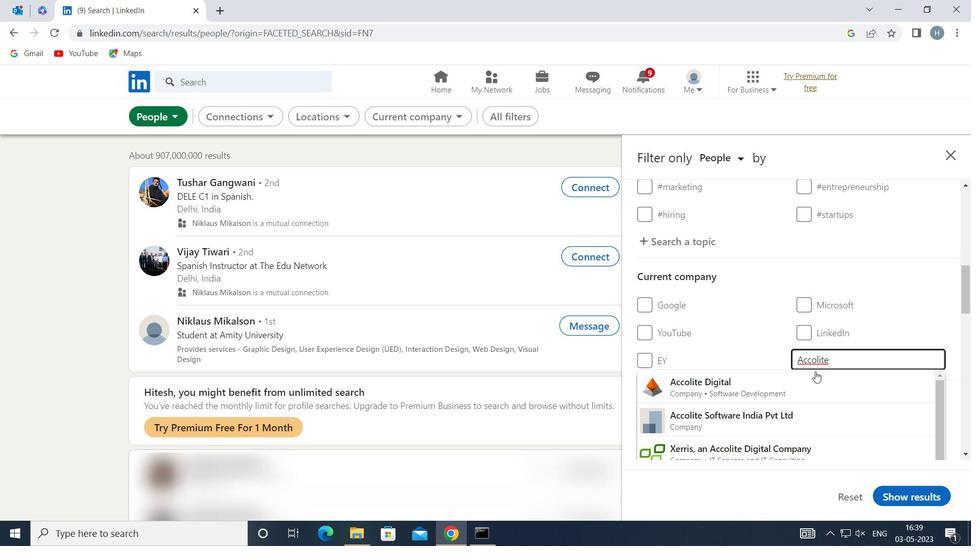 
Action: Mouse pressed left at (792, 385)
Screenshot: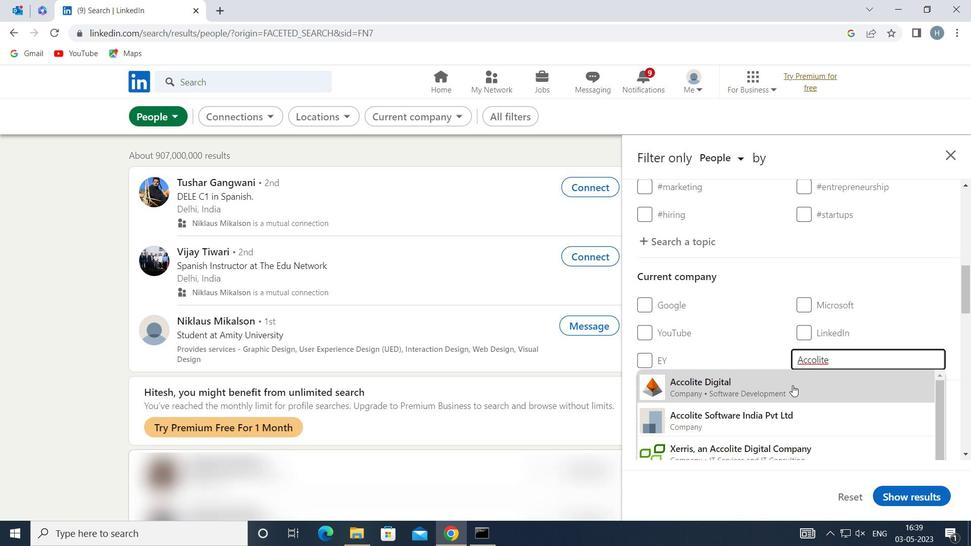 
Action: Mouse moved to (759, 377)
Screenshot: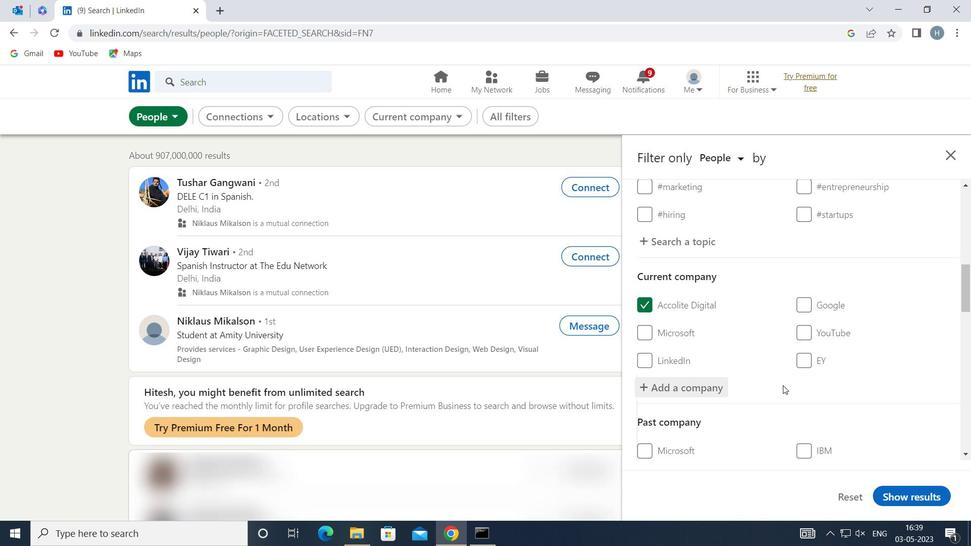 
Action: Mouse scrolled (759, 376) with delta (0, 0)
Screenshot: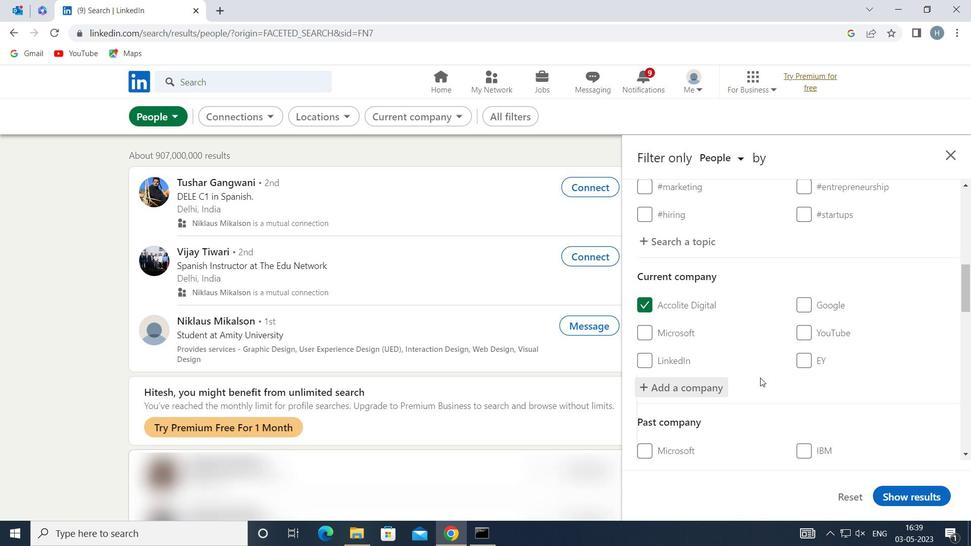 
Action: Mouse scrolled (759, 376) with delta (0, 0)
Screenshot: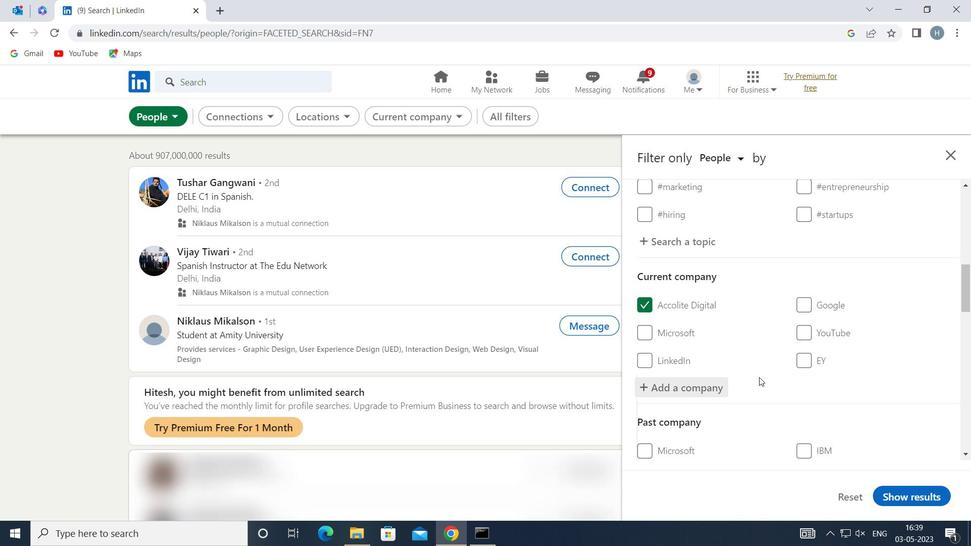 
Action: Mouse scrolled (759, 376) with delta (0, 0)
Screenshot: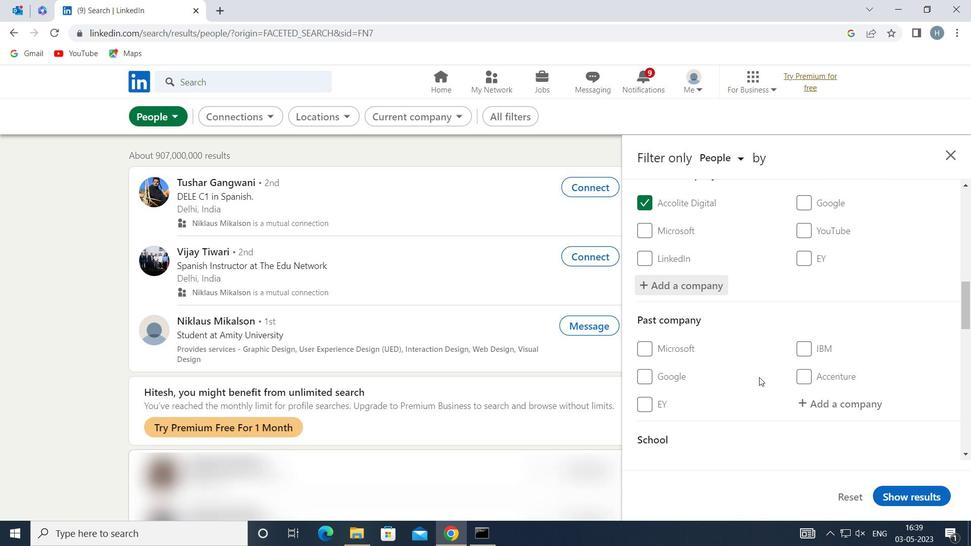 
Action: Mouse scrolled (759, 376) with delta (0, 0)
Screenshot: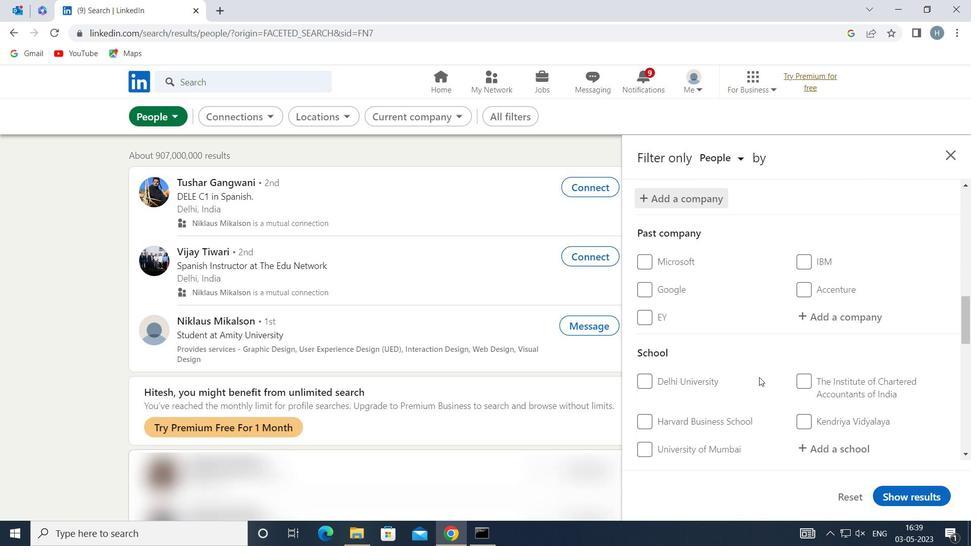 
Action: Mouse moved to (803, 383)
Screenshot: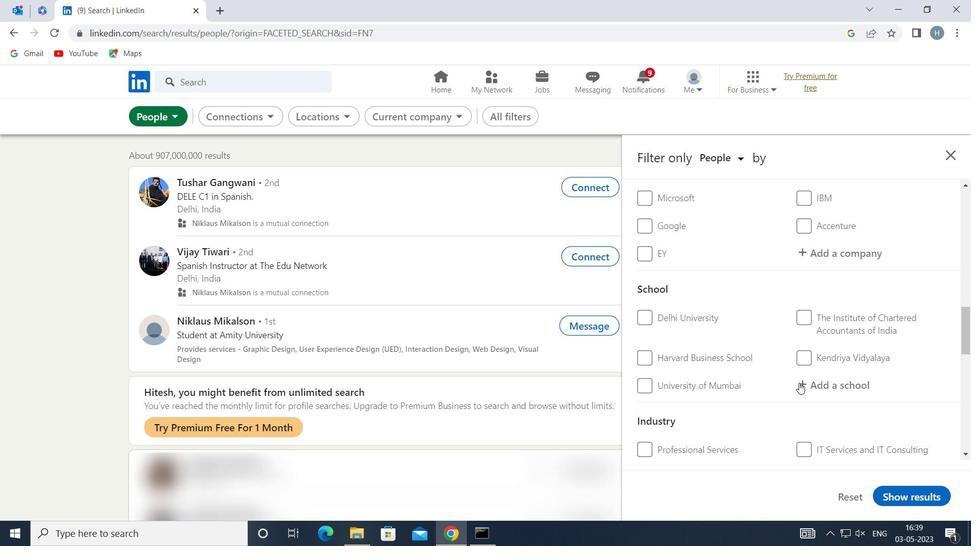 
Action: Mouse pressed left at (803, 383)
Screenshot: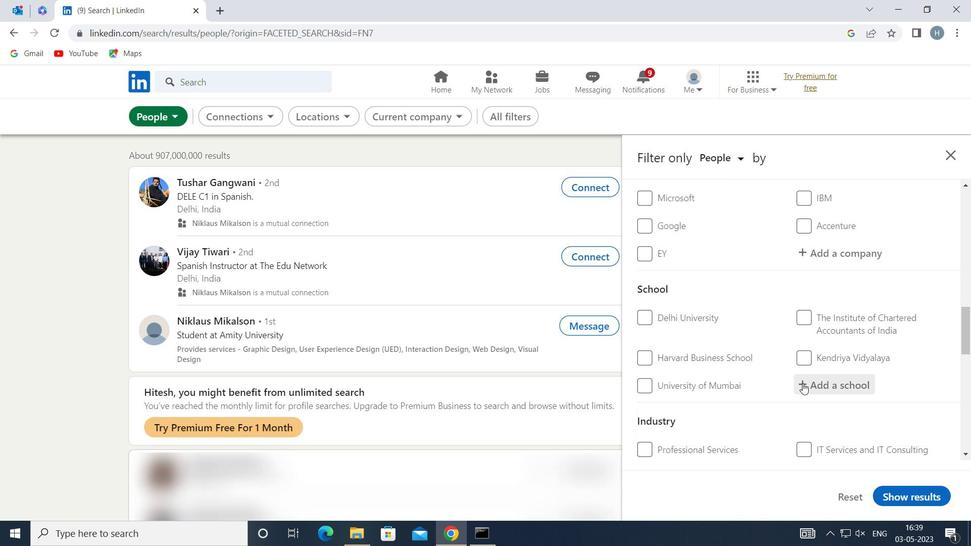 
Action: Key pressed <Key.shift>PES<Key.space>MODERN
Screenshot: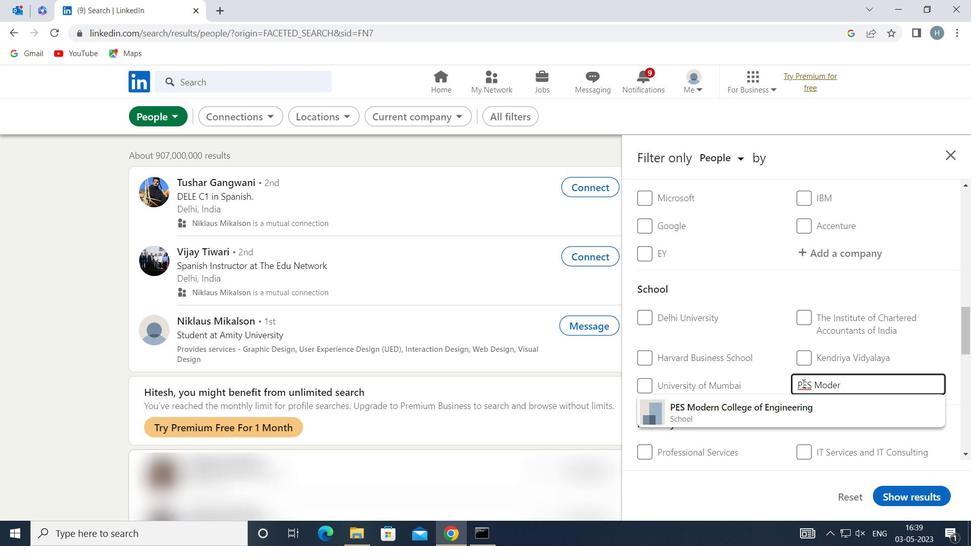 
Action: Mouse moved to (797, 403)
Screenshot: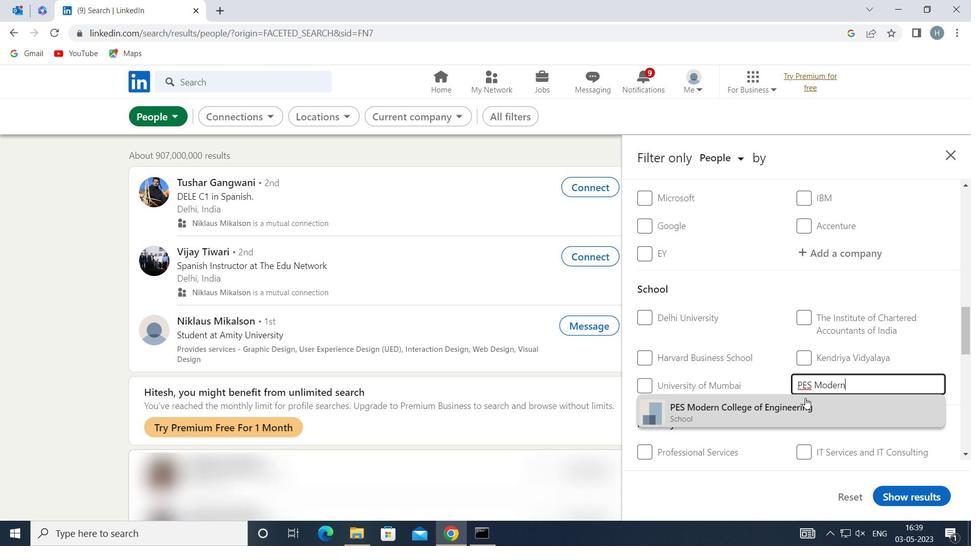
Action: Mouse pressed left at (797, 403)
Screenshot: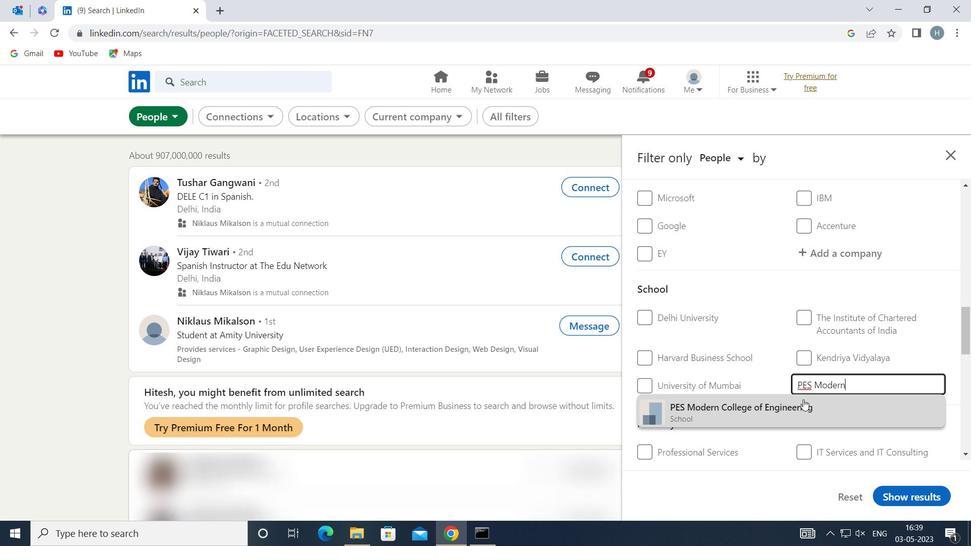 
Action: Mouse moved to (772, 389)
Screenshot: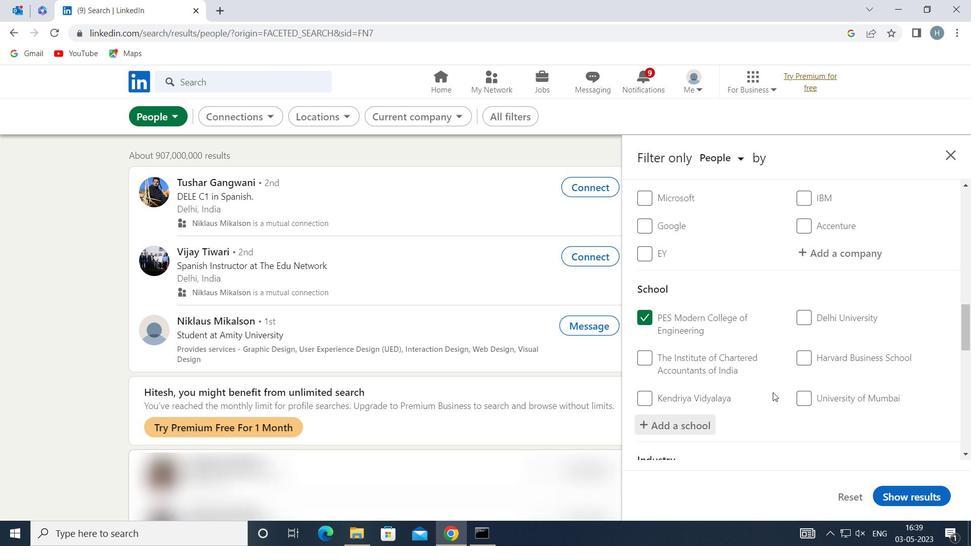 
Action: Mouse scrolled (772, 388) with delta (0, 0)
Screenshot: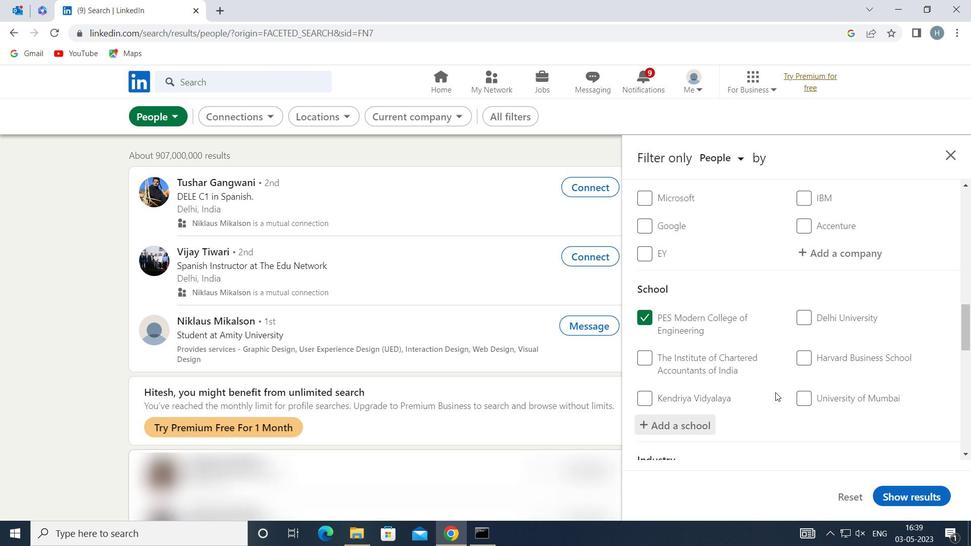 
Action: Mouse moved to (772, 382)
Screenshot: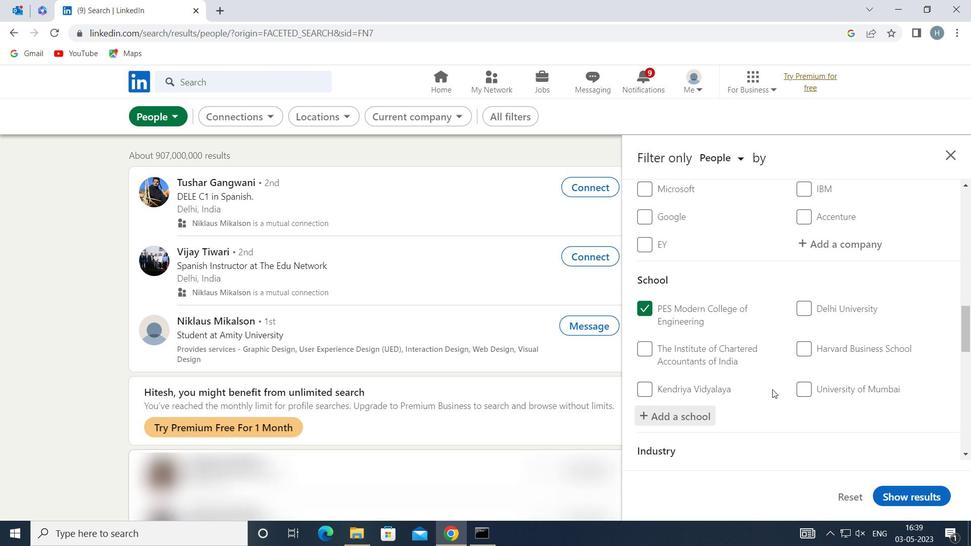 
Action: Mouse scrolled (772, 381) with delta (0, 0)
Screenshot: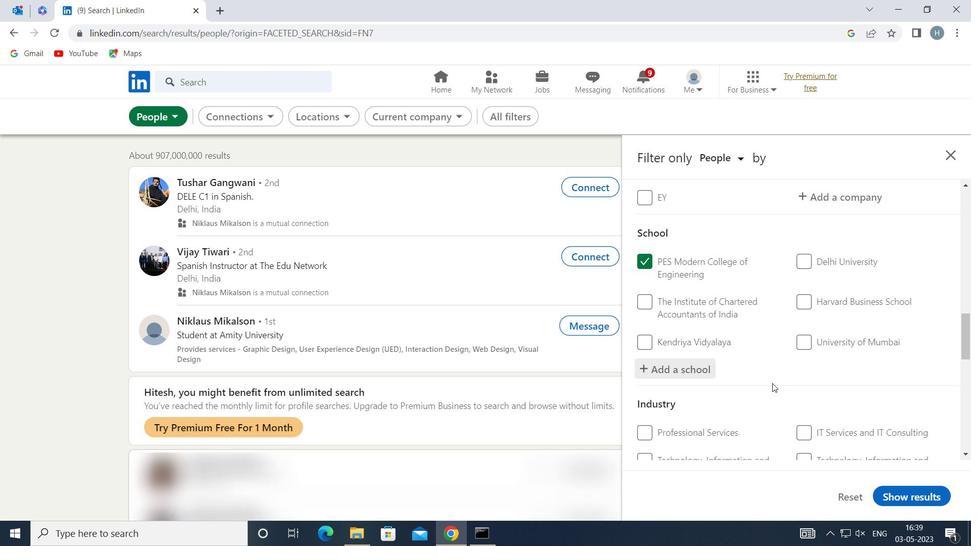 
Action: Mouse moved to (772, 381)
Screenshot: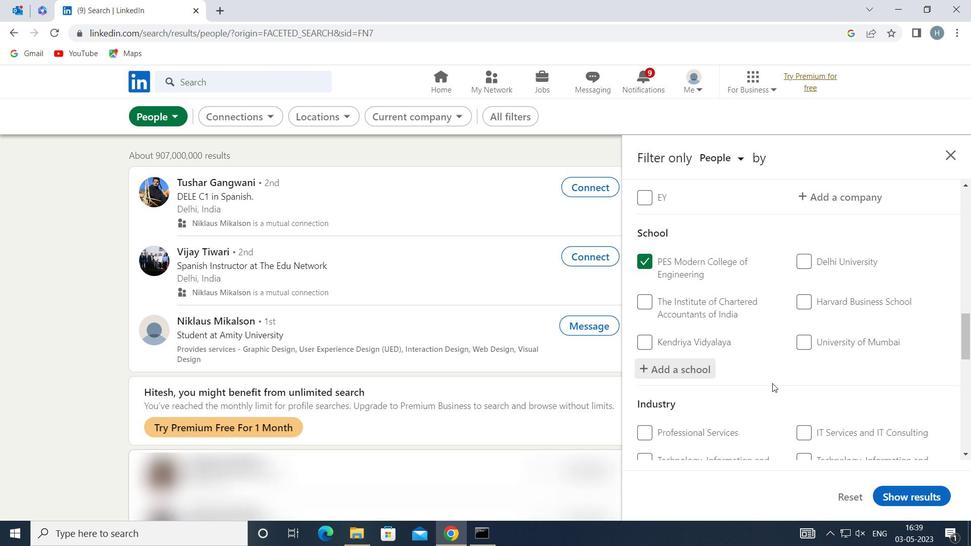 
Action: Mouse scrolled (772, 381) with delta (0, 0)
Screenshot: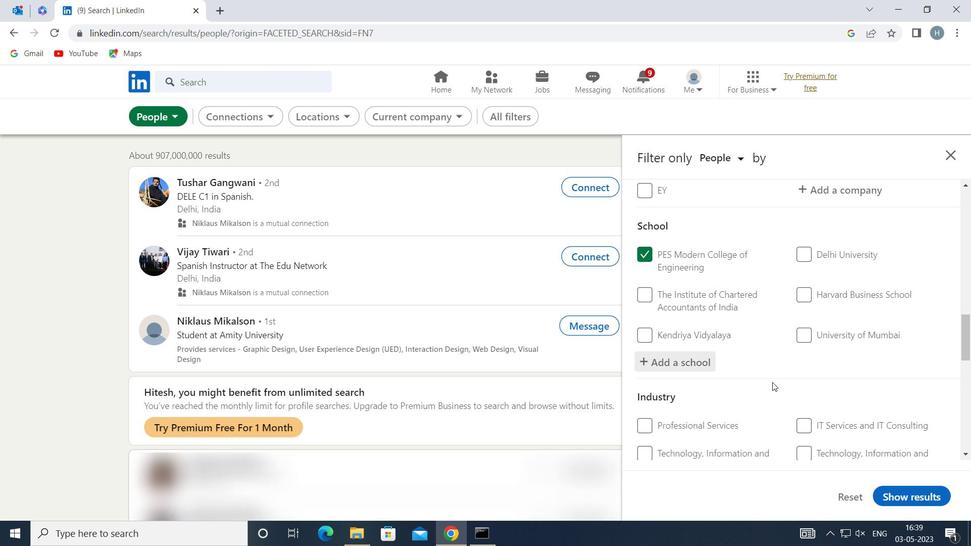 
Action: Mouse scrolled (772, 381) with delta (0, 0)
Screenshot: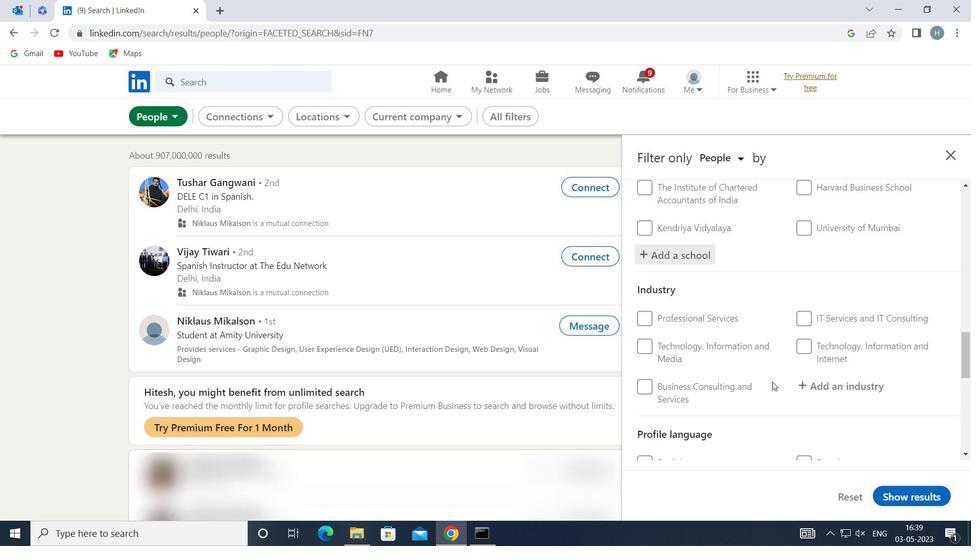 
Action: Mouse moved to (863, 301)
Screenshot: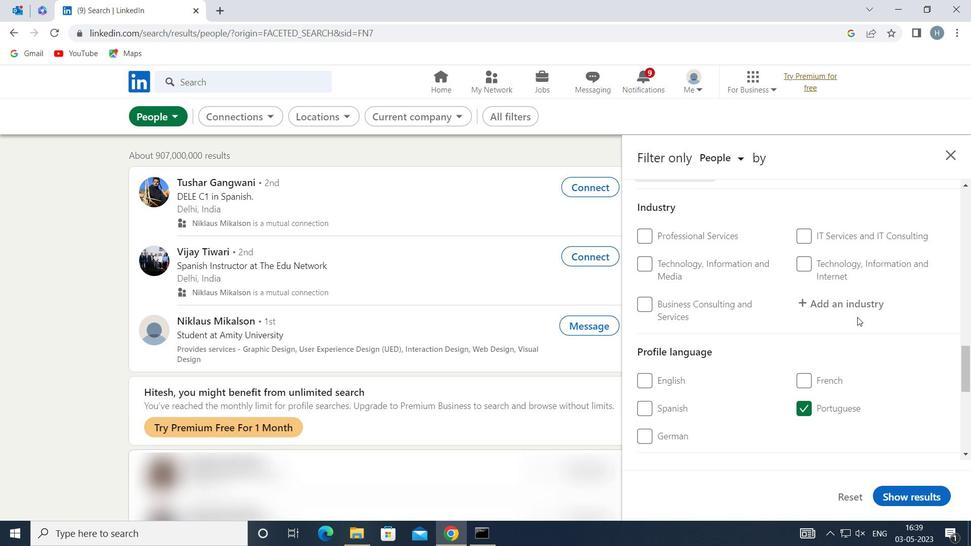 
Action: Mouse pressed left at (863, 301)
Screenshot: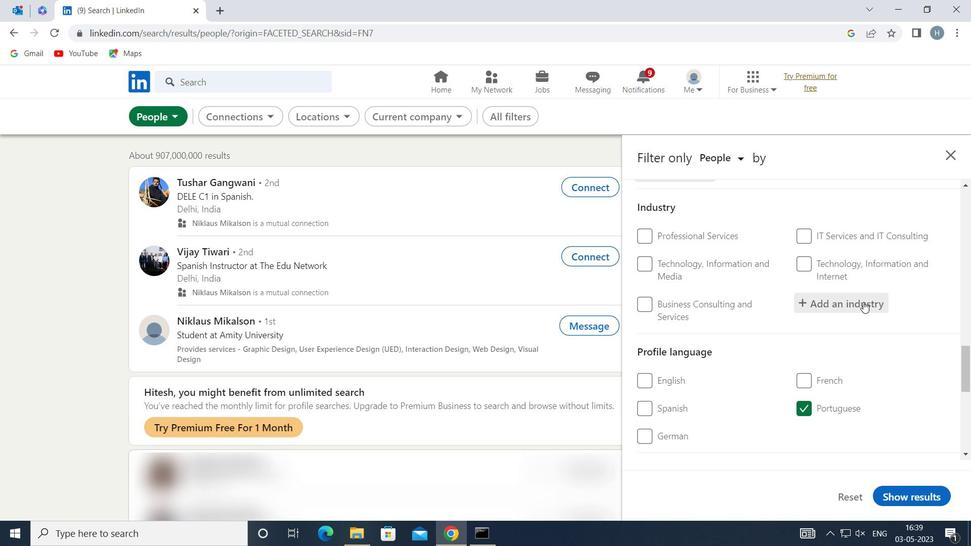 
Action: Key pressed <Key.shift>BUILDING<Key.space><Key.shift>CONSTRUCTION
Screenshot: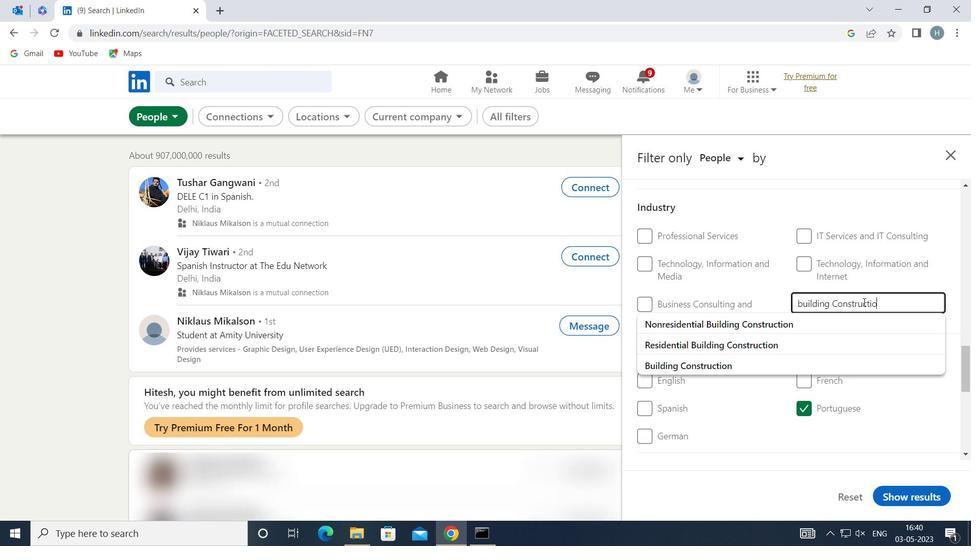 
Action: Mouse moved to (781, 326)
Screenshot: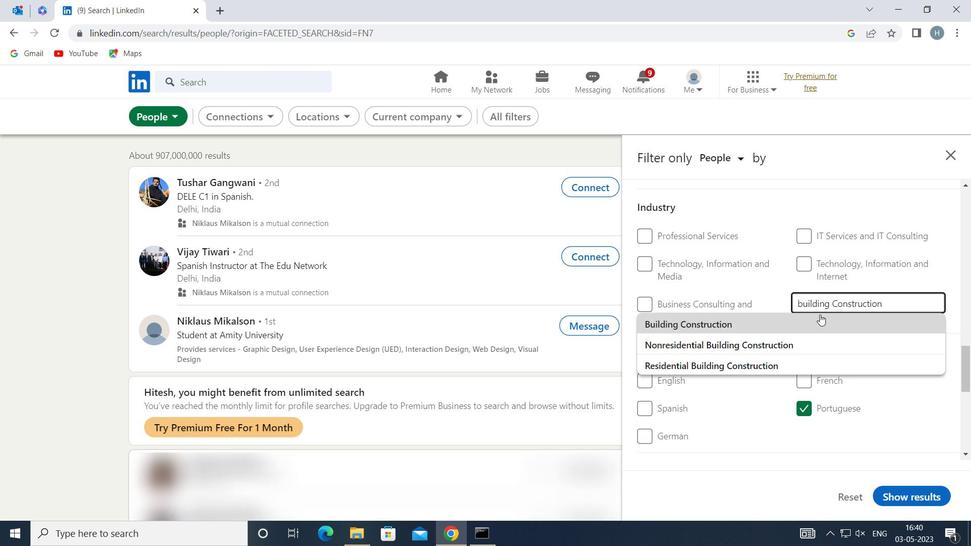 
Action: Mouse pressed left at (781, 326)
Screenshot: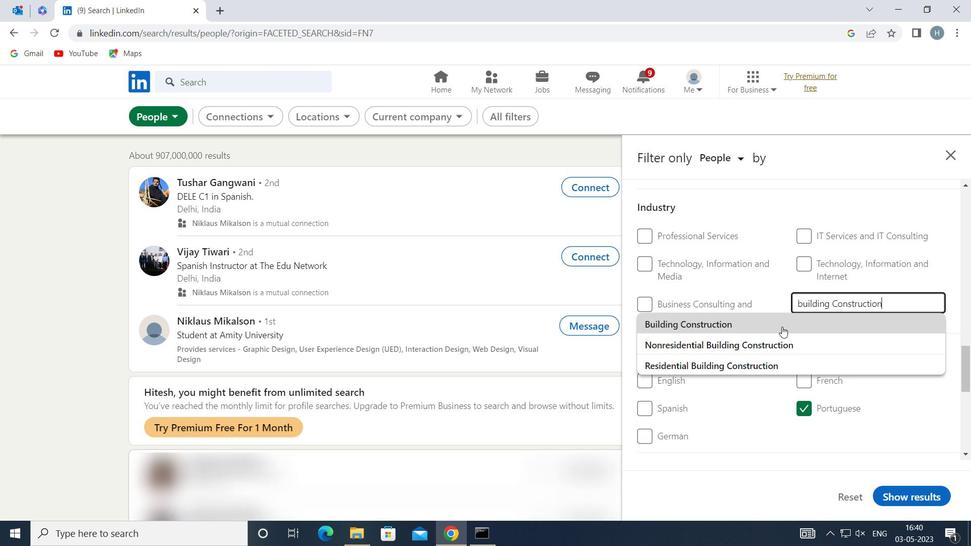 
Action: Mouse moved to (771, 331)
Screenshot: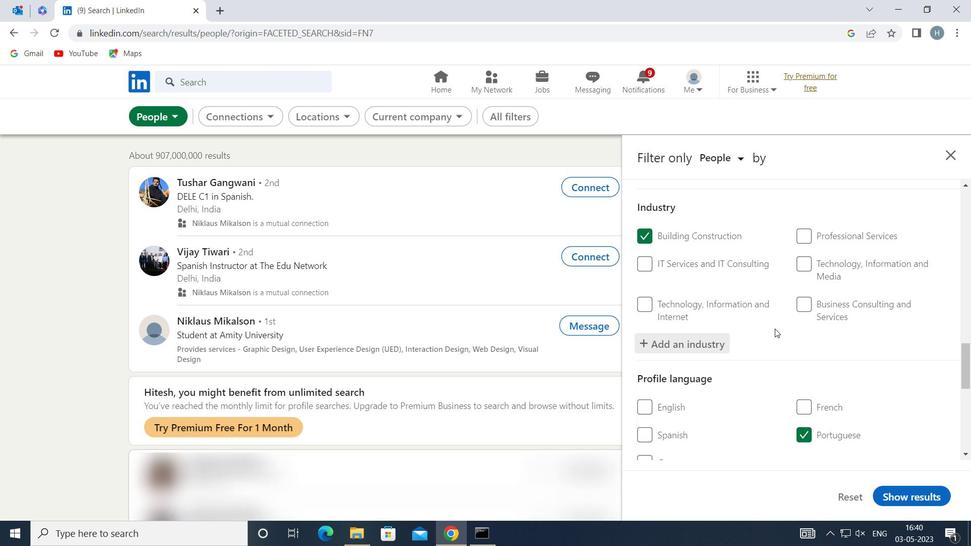 
Action: Mouse scrolled (771, 330) with delta (0, 0)
Screenshot: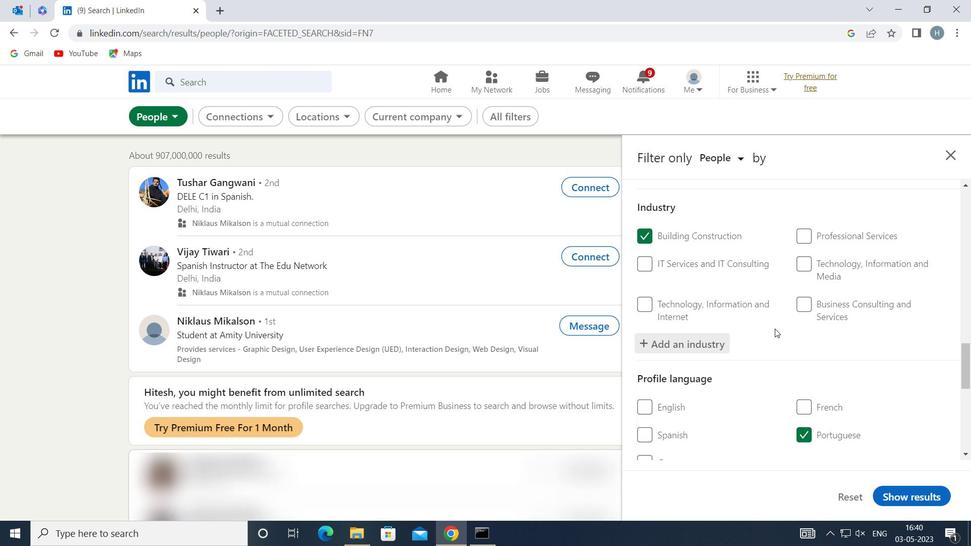 
Action: Mouse moved to (768, 334)
Screenshot: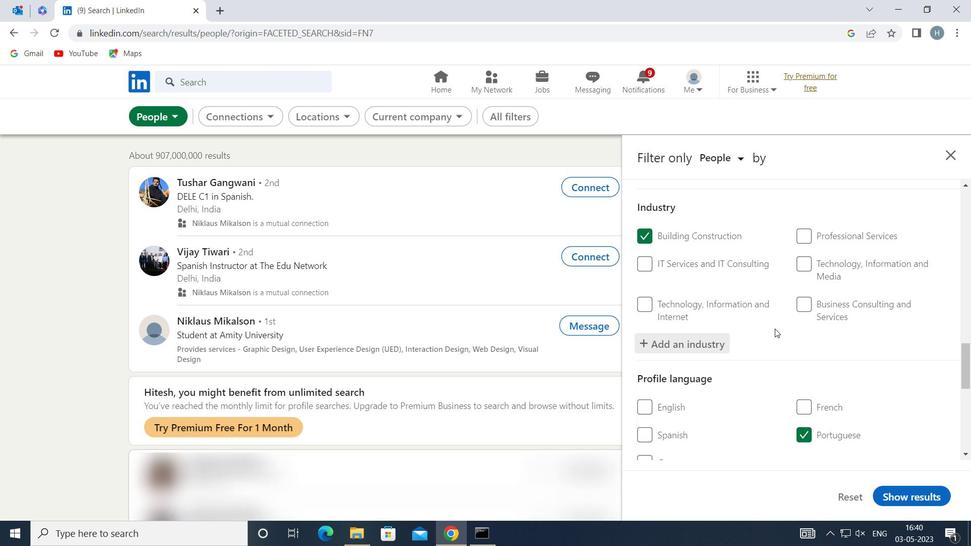 
Action: Mouse scrolled (768, 333) with delta (0, 0)
Screenshot: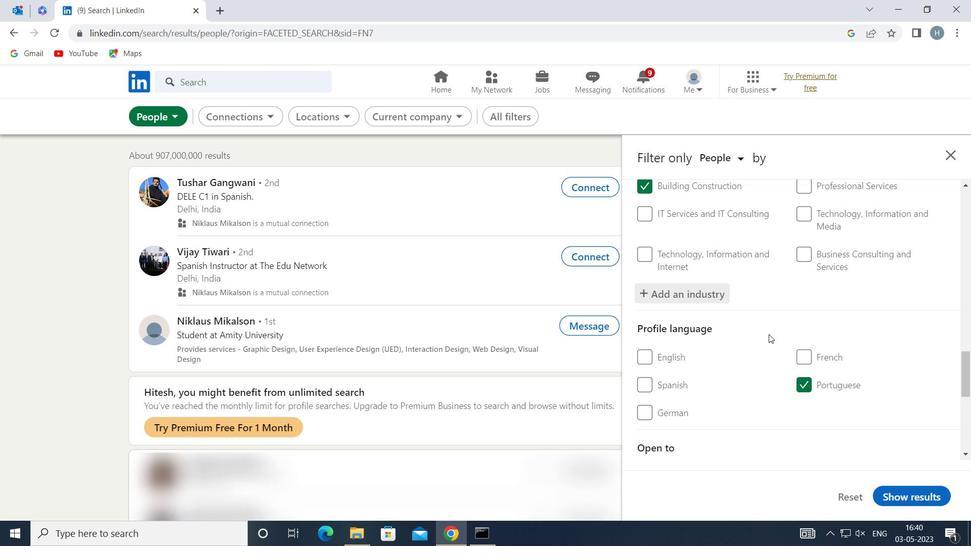
Action: Mouse moved to (768, 334)
Screenshot: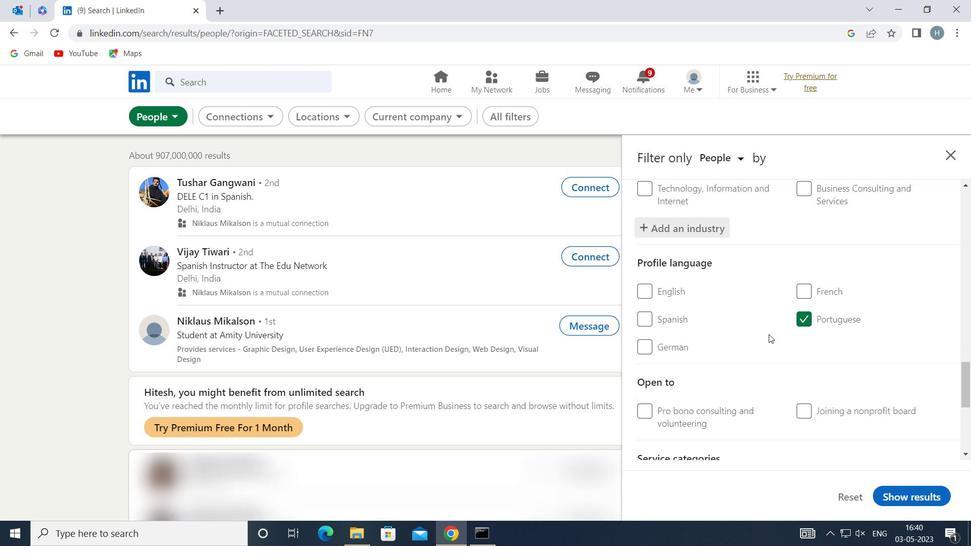 
Action: Mouse scrolled (768, 334) with delta (0, 0)
Screenshot: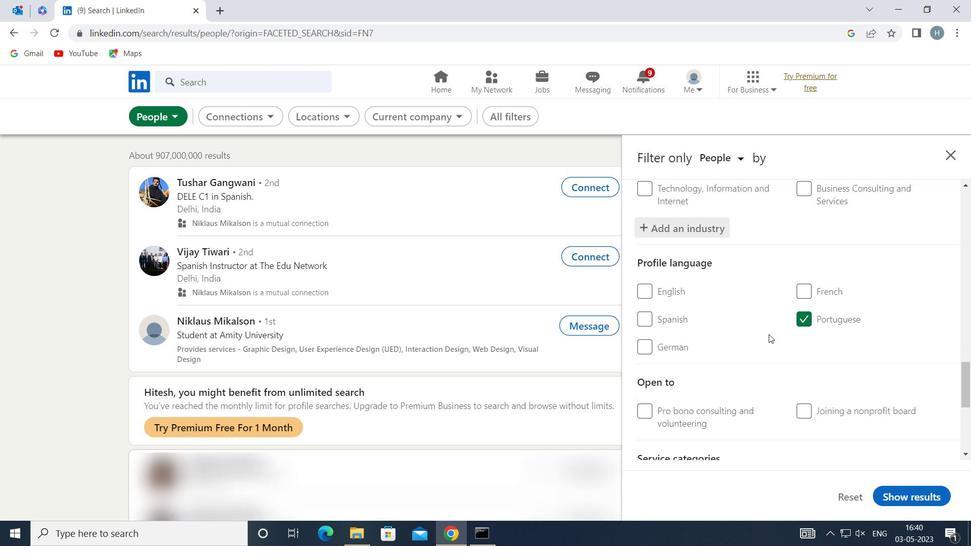 
Action: Mouse moved to (768, 335)
Screenshot: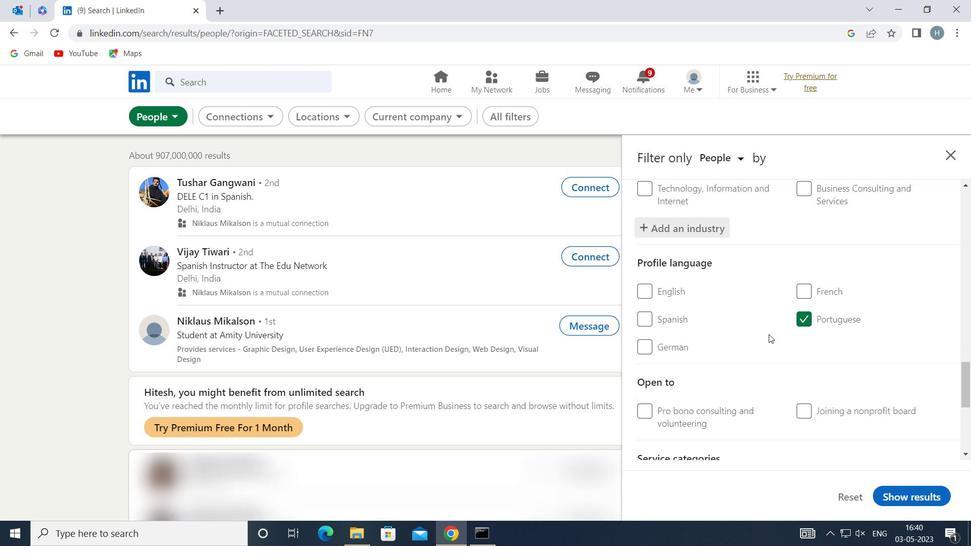 
Action: Mouse scrolled (768, 335) with delta (0, 0)
Screenshot: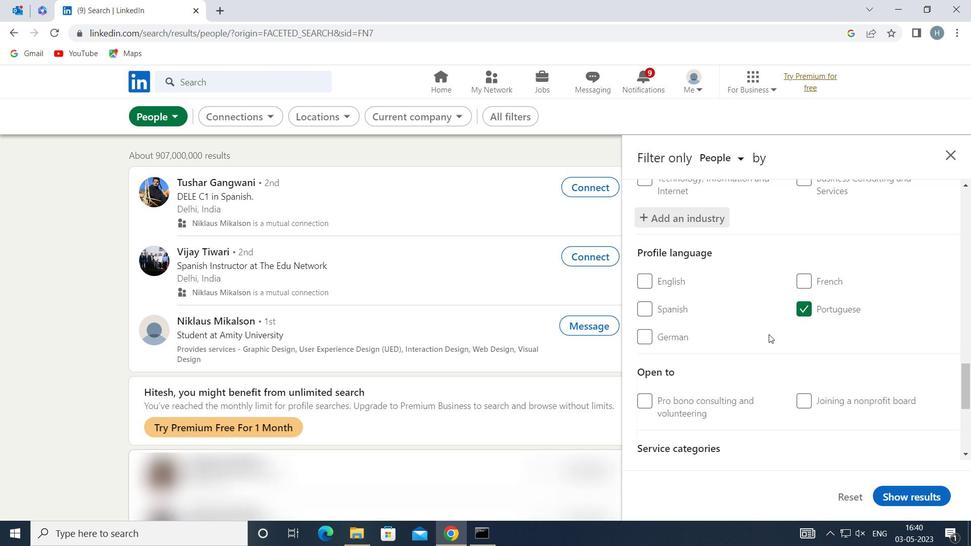
Action: Mouse scrolled (768, 335) with delta (0, 0)
Screenshot: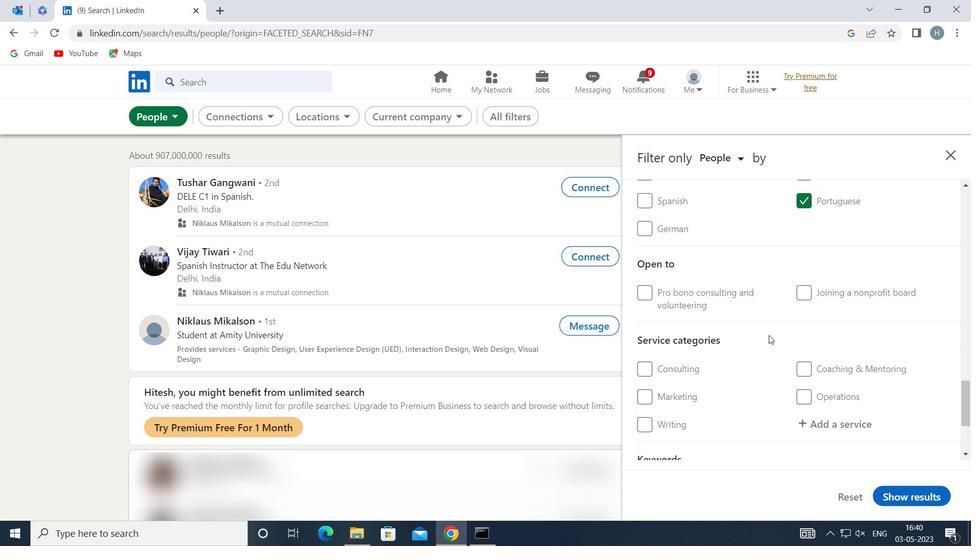 
Action: Mouse moved to (813, 334)
Screenshot: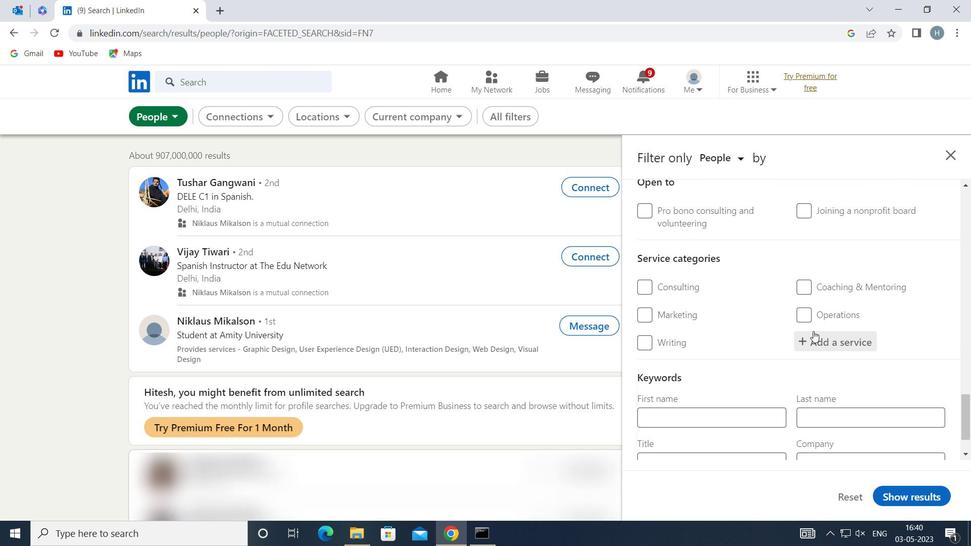 
Action: Mouse pressed left at (813, 334)
Screenshot: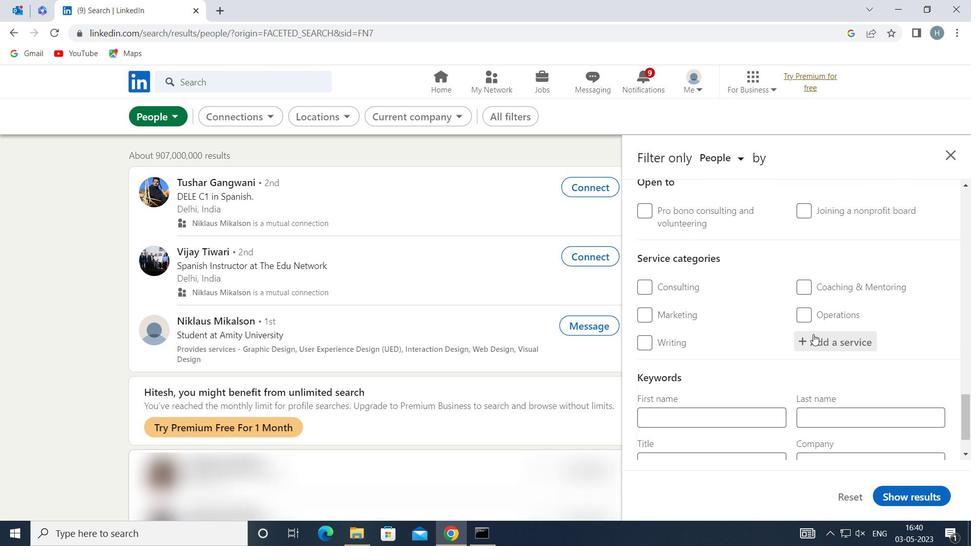 
Action: Mouse moved to (813, 335)
Screenshot: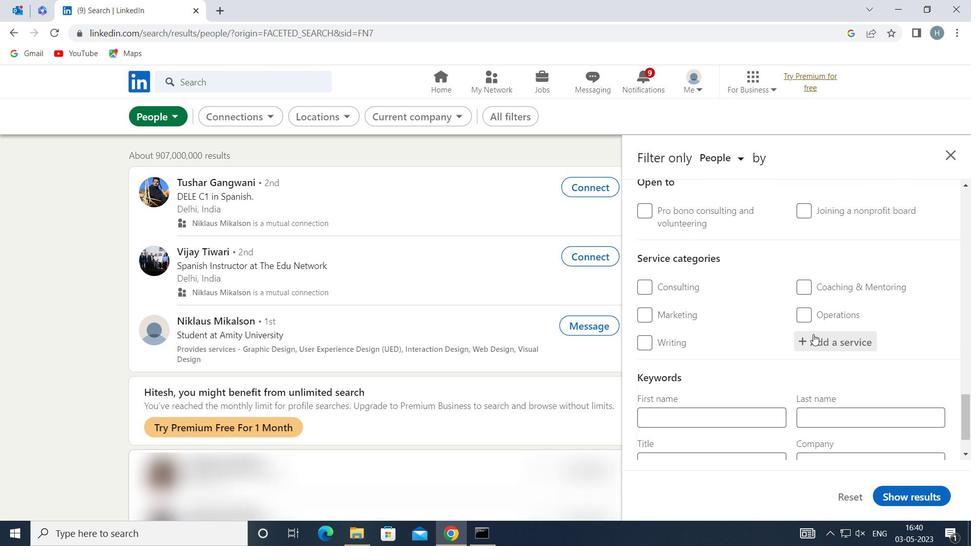 
Action: Key pressed <Key.shift><Key.shift><Key.shift><Key.shift>VISUAL<Key.space><Key.shift>DE
Screenshot: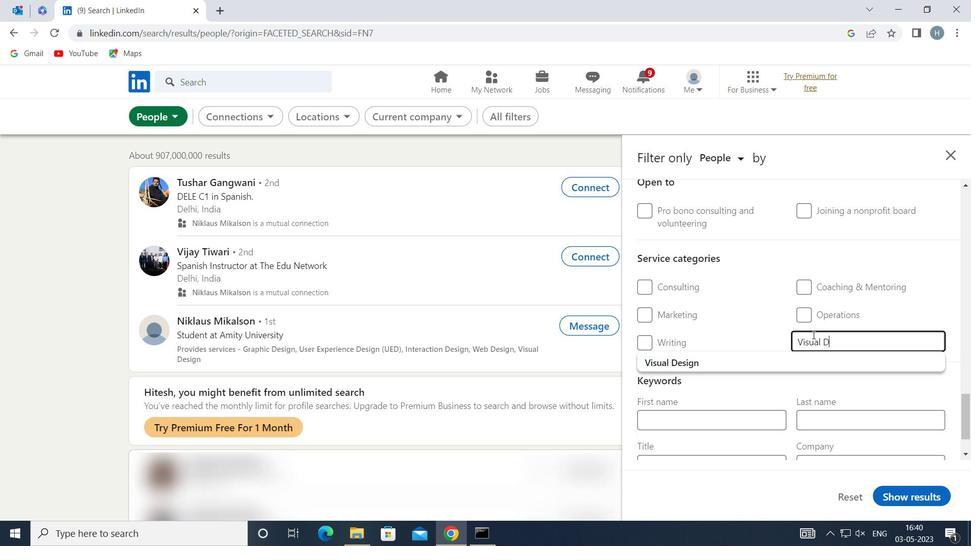 
Action: Mouse moved to (778, 363)
Screenshot: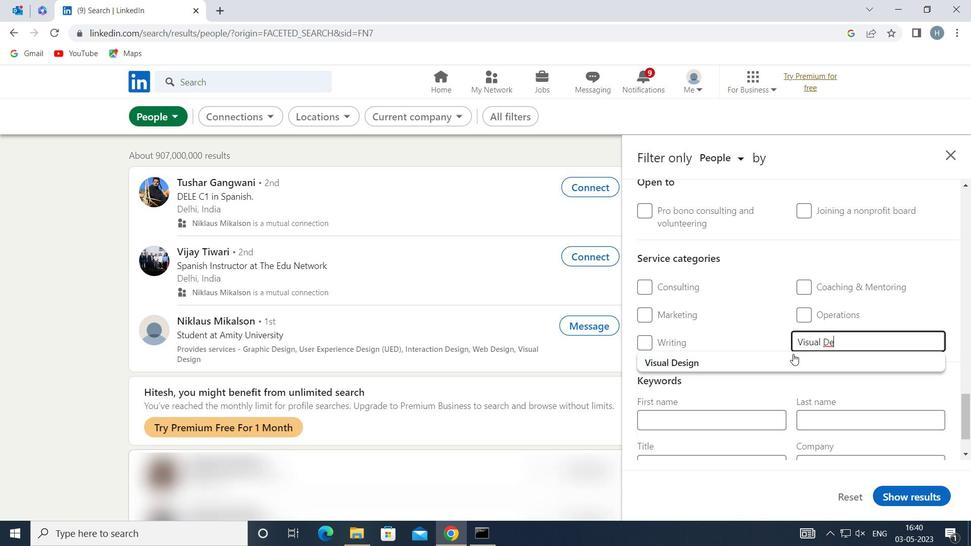 
Action: Mouse pressed left at (778, 363)
Screenshot: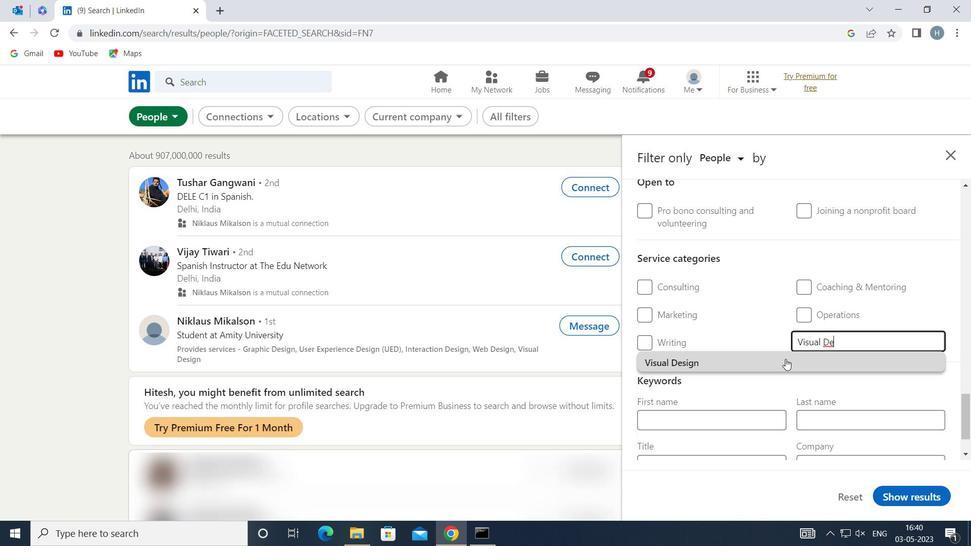 
Action: Mouse moved to (741, 362)
Screenshot: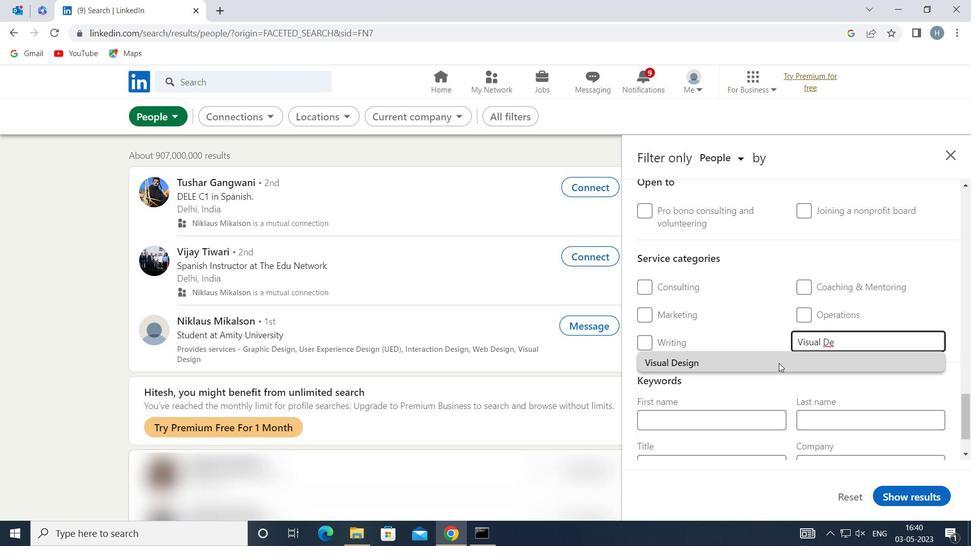 
Action: Mouse scrolled (741, 361) with delta (0, 0)
Screenshot: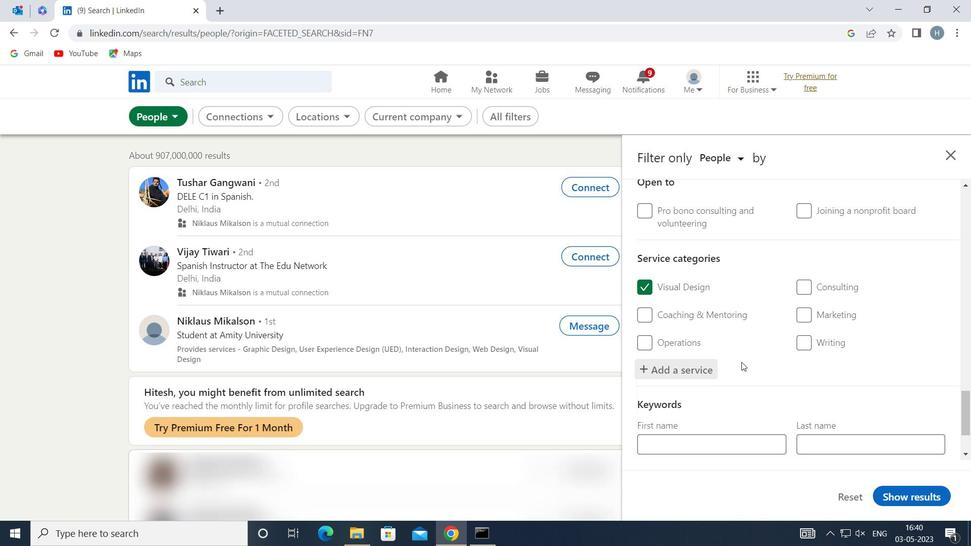 
Action: Mouse scrolled (741, 361) with delta (0, 0)
Screenshot: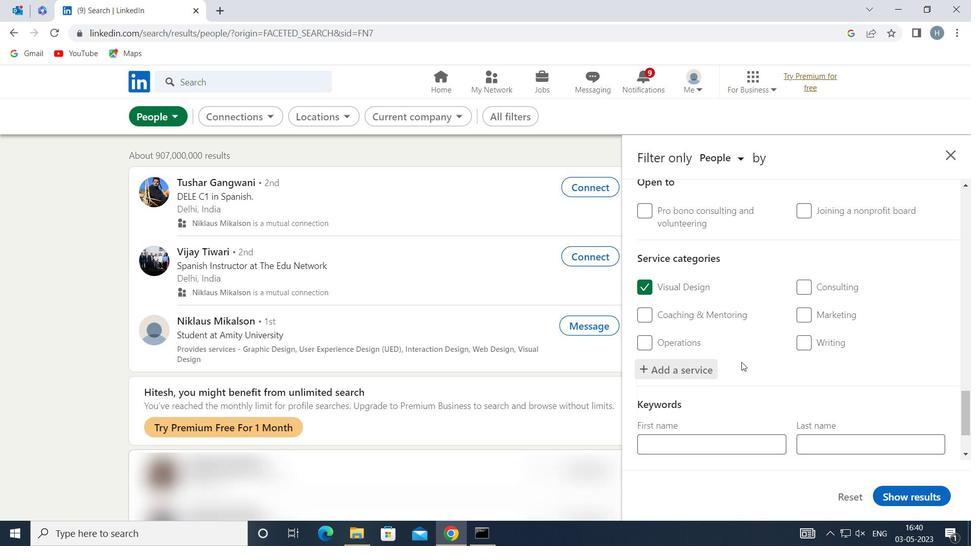 
Action: Mouse scrolled (741, 361) with delta (0, 0)
Screenshot: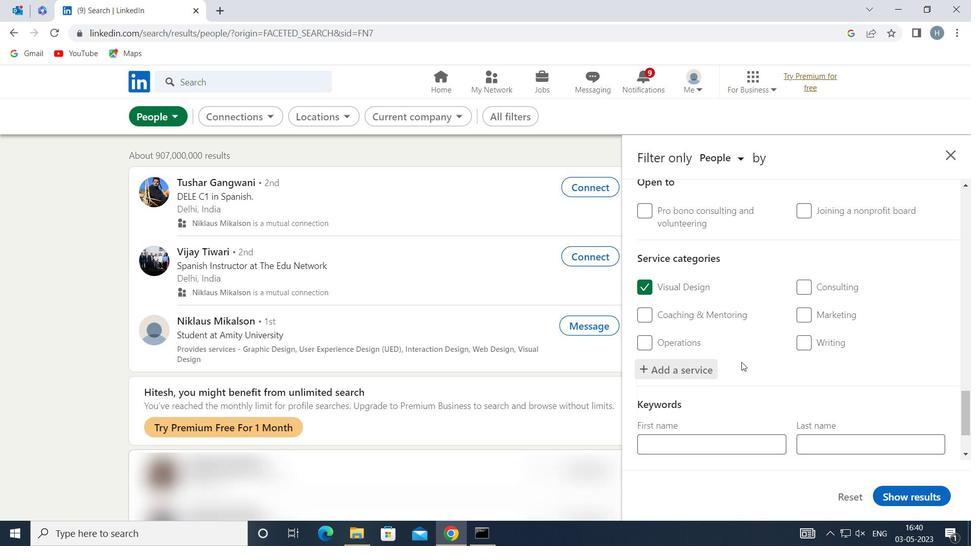 
Action: Mouse moved to (740, 361)
Screenshot: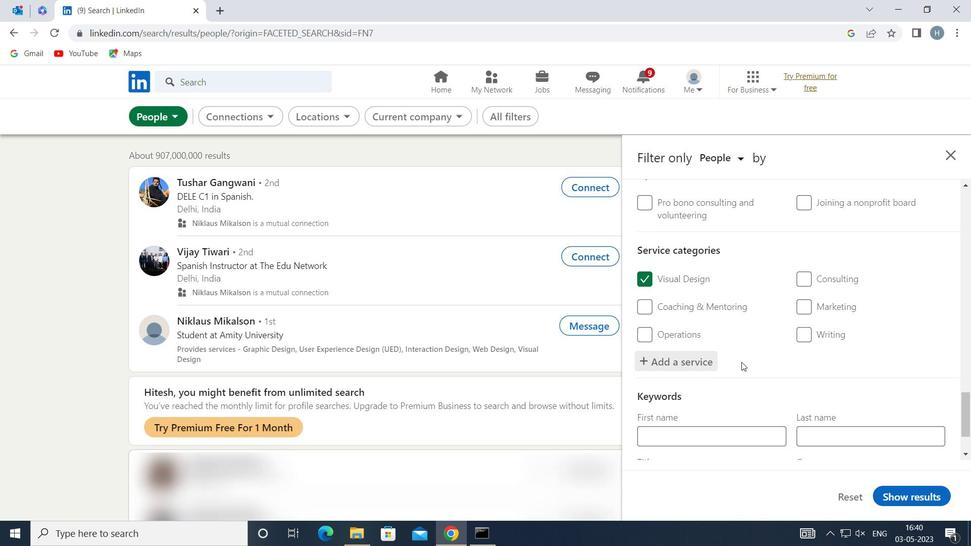 
Action: Mouse scrolled (740, 361) with delta (0, 0)
Screenshot: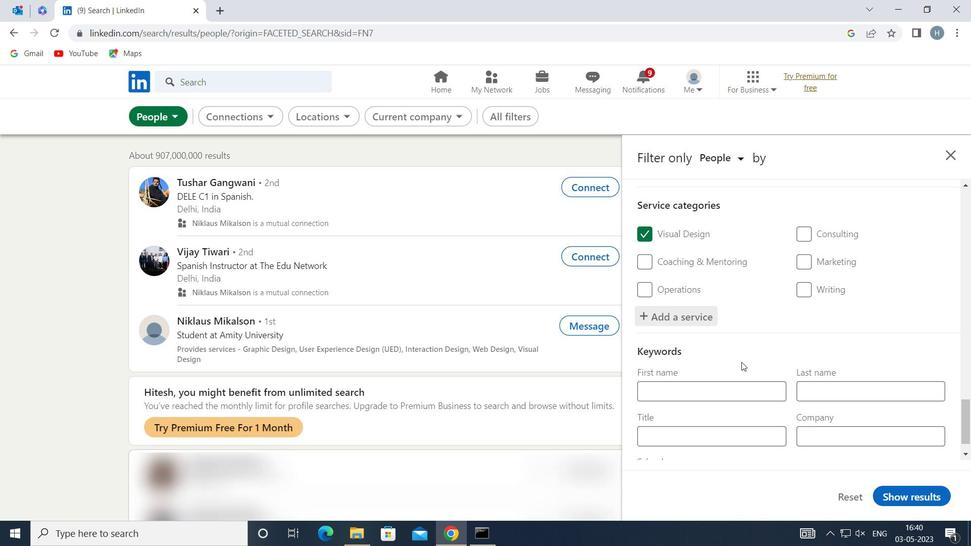 
Action: Mouse scrolled (740, 361) with delta (0, 0)
Screenshot: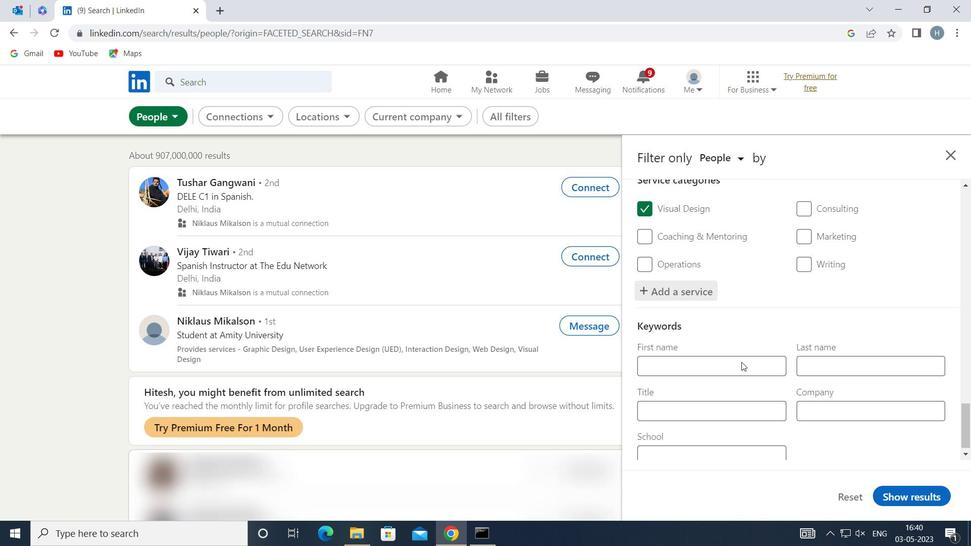 
Action: Mouse moved to (754, 400)
Screenshot: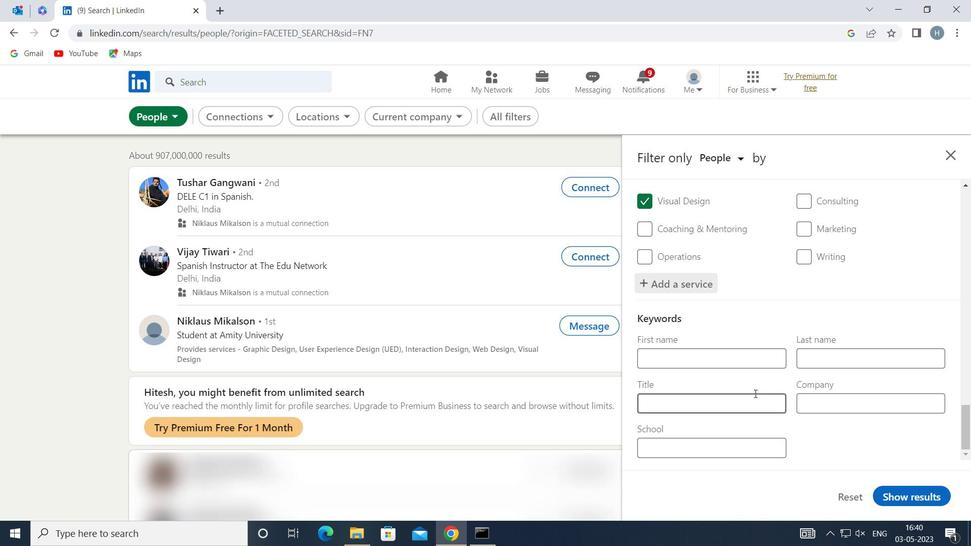 
Action: Mouse pressed left at (754, 400)
Screenshot: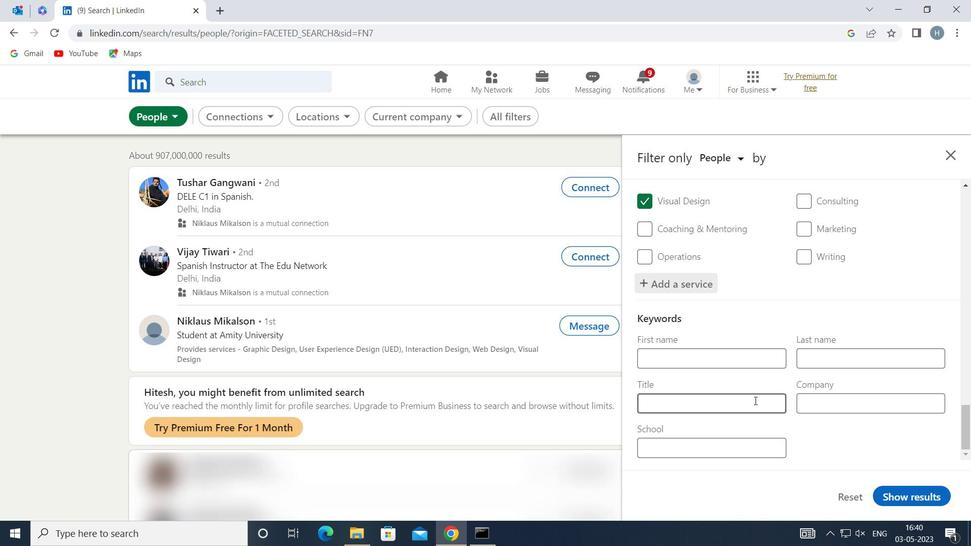 
Action: Key pressed <Key.shift>QUALITY<Key.space><Key.shift>CONTROL
Screenshot: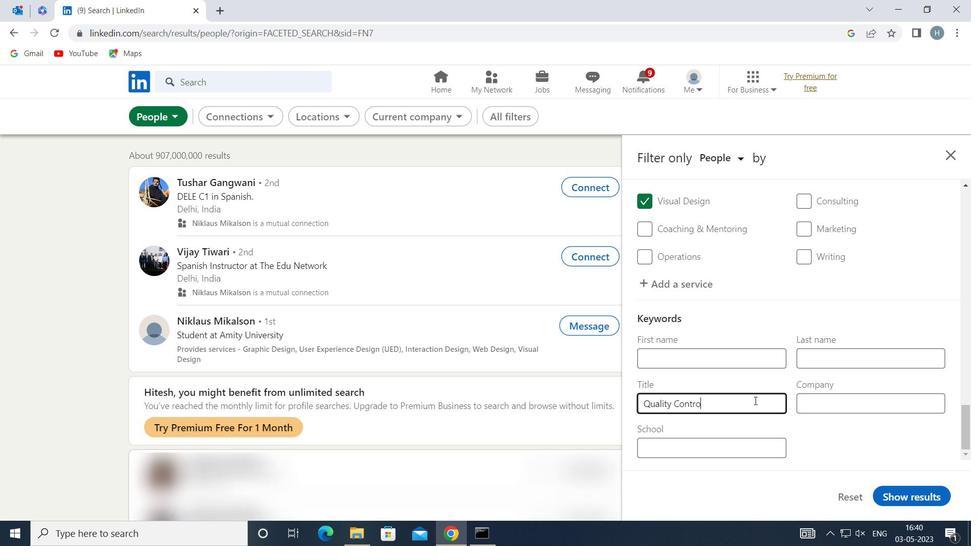 
Action: Mouse moved to (901, 493)
Screenshot: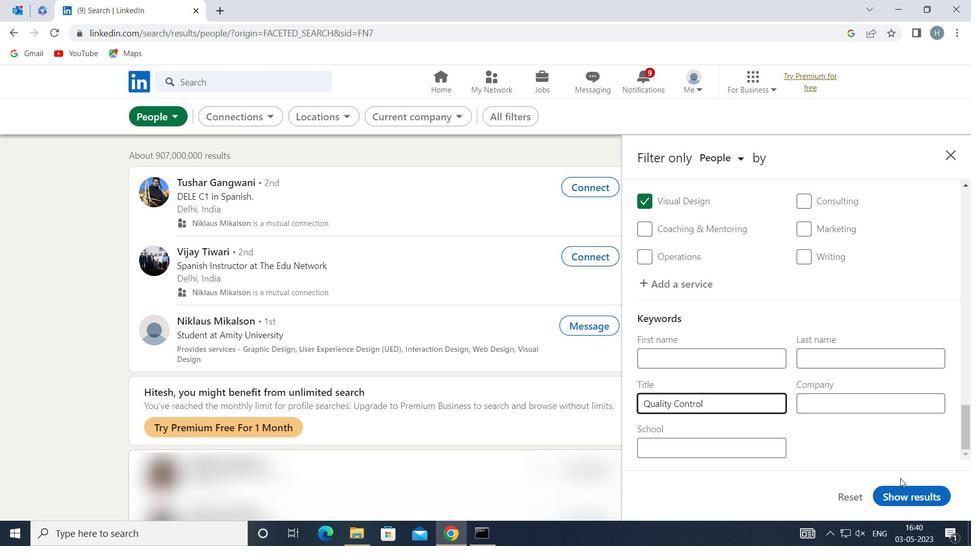 
Action: Mouse pressed left at (901, 493)
Screenshot: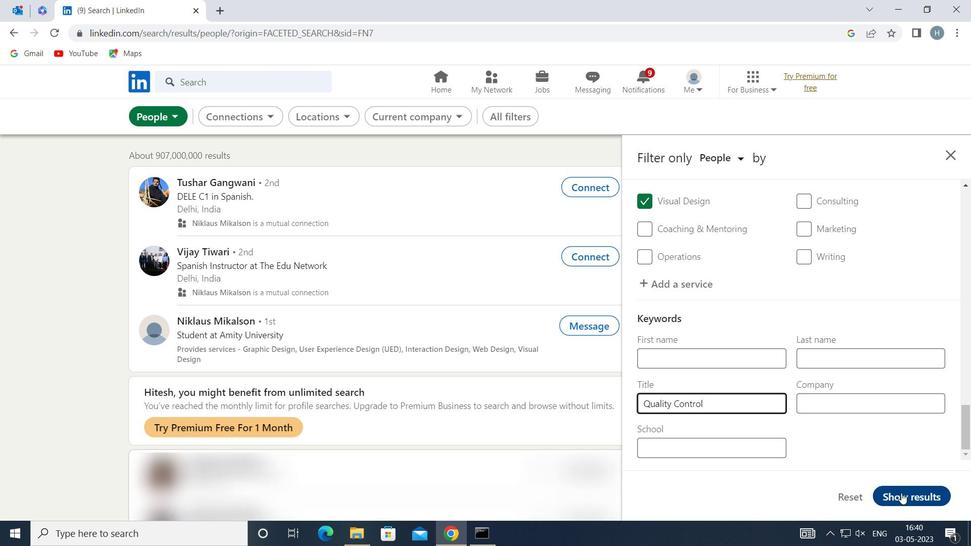 
Action: Mouse moved to (687, 353)
Screenshot: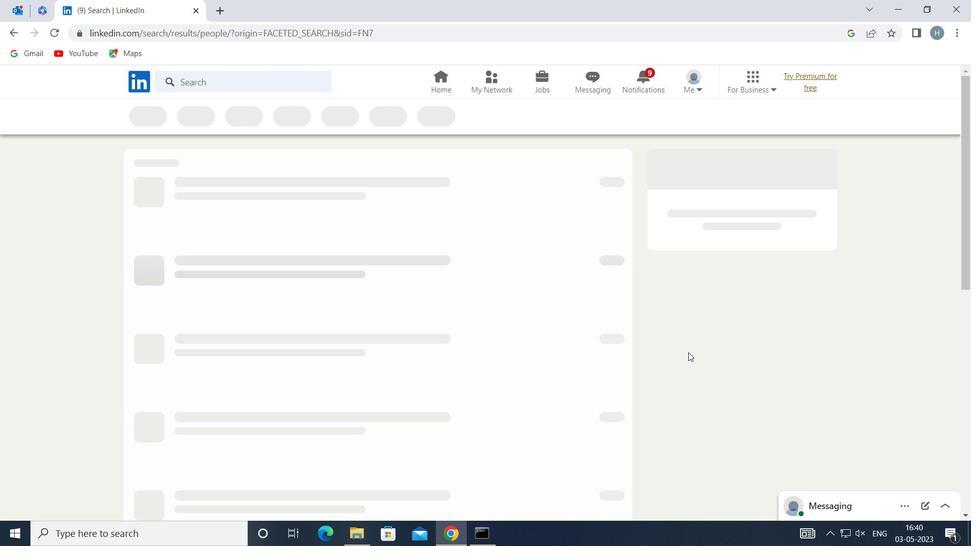 
